 Task: Look for space in Rishon LeẔiyyon, Israel from 8th June, 2023 to 19th June, 2023 for 1 adult in price range Rs.5000 to Rs.12000. Place can be shared room with 1  bedroom having 1 bed and 1 bathroom. Property type can be house, flat, guest house, hotel. Amenities needed are: washing machine. Booking option can be shelf check-in. Required host language is English.
Action: Mouse moved to (412, 60)
Screenshot: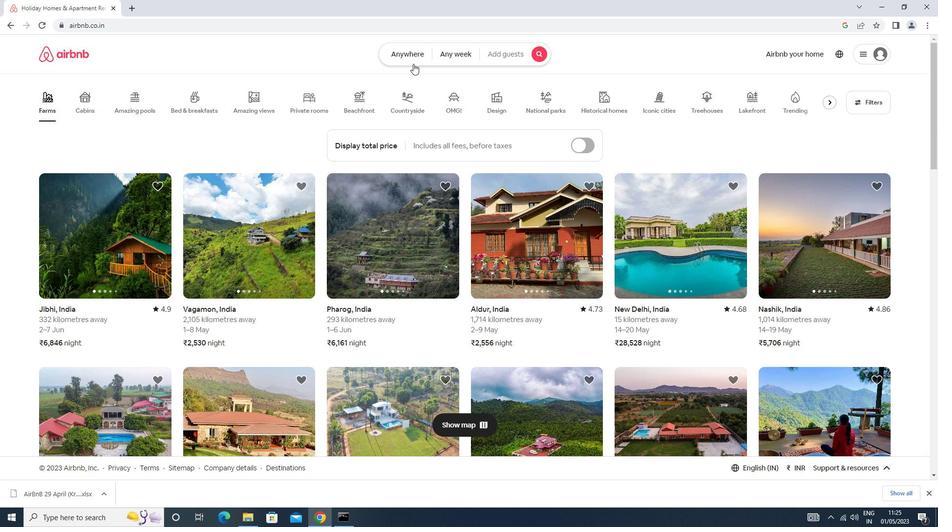 
Action: Mouse pressed left at (412, 60)
Screenshot: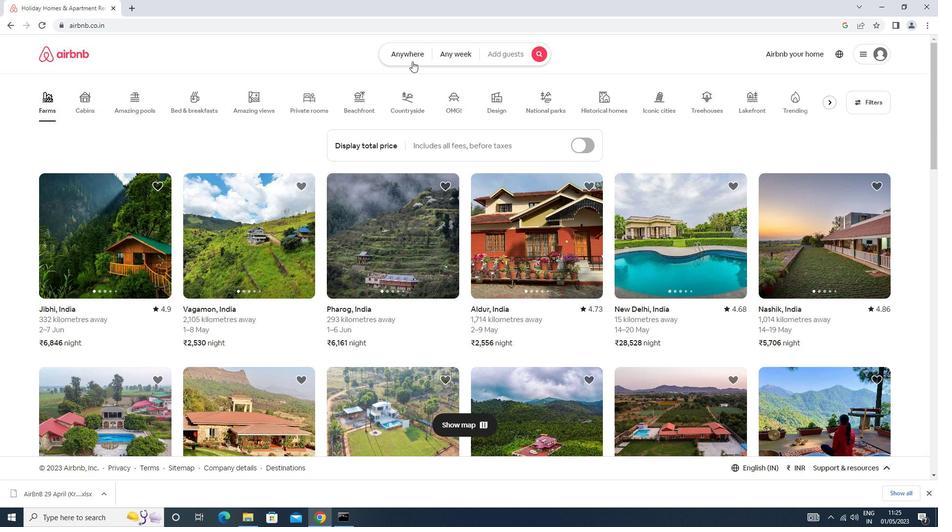 
Action: Mouse moved to (363, 92)
Screenshot: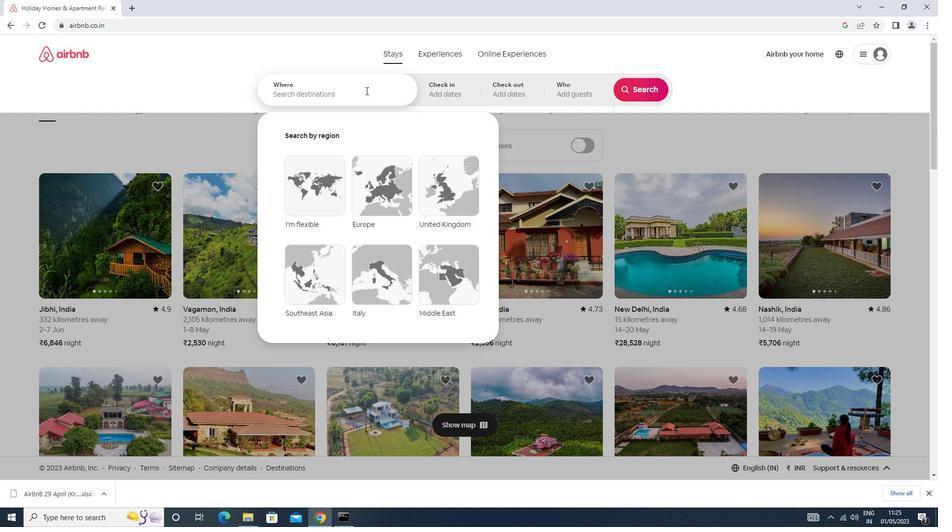 
Action: Mouse pressed left at (363, 92)
Screenshot: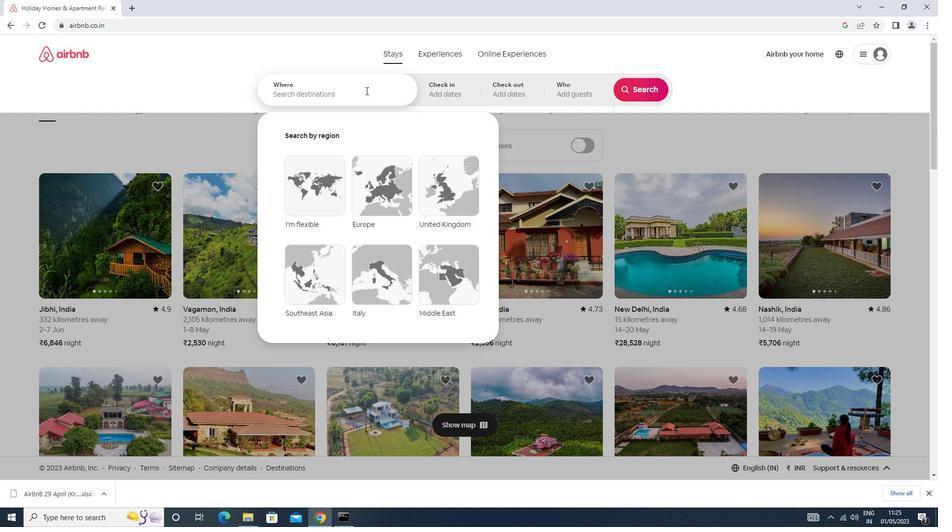 
Action: Key pressed r<Key.caps_lock>ishon<Key.space>isreal<Key.down><Key.enter>
Screenshot: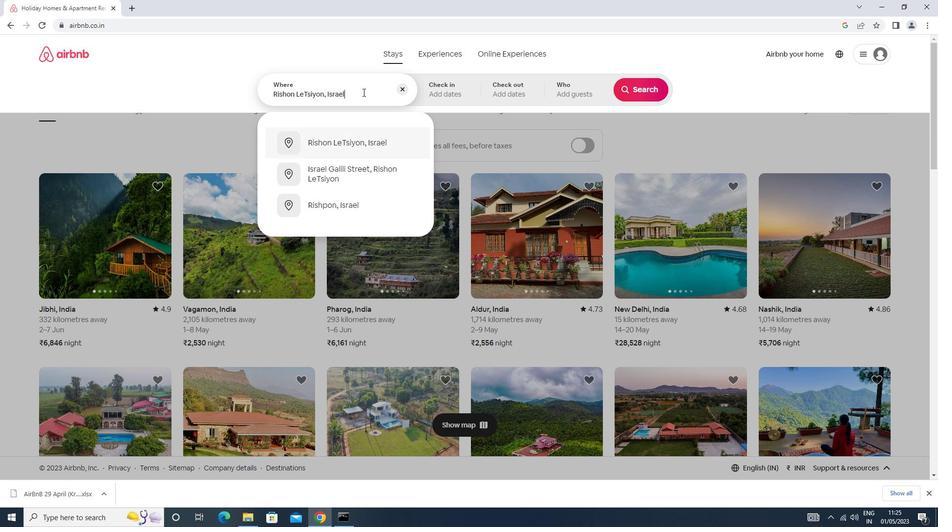 
Action: Mouse moved to (579, 234)
Screenshot: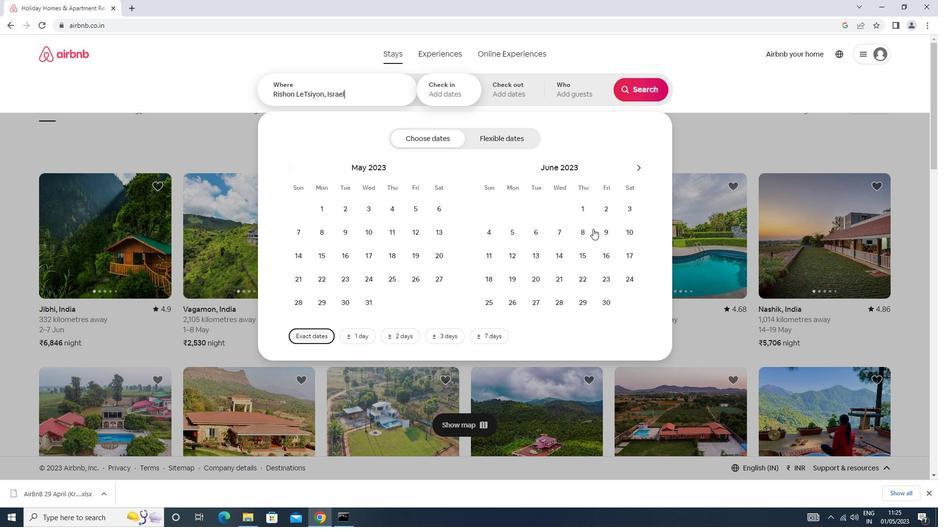 
Action: Mouse pressed left at (579, 234)
Screenshot: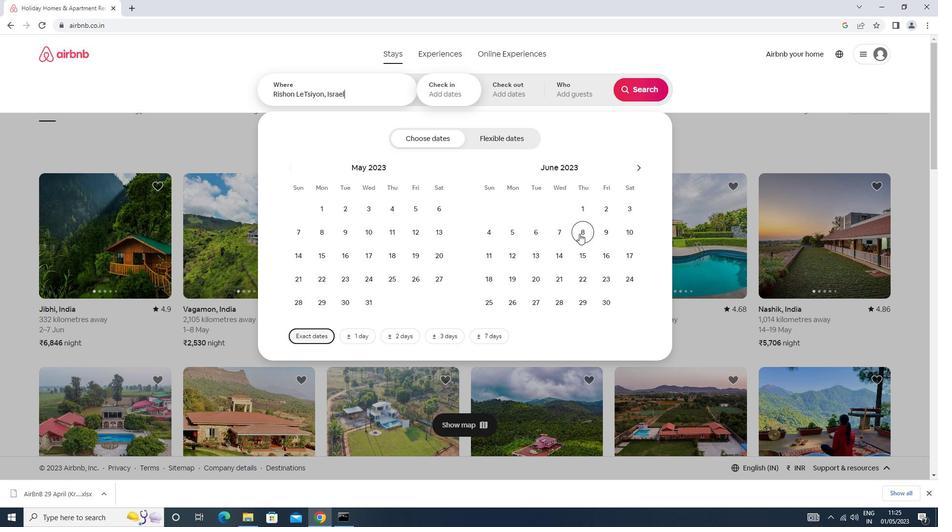
Action: Mouse moved to (515, 275)
Screenshot: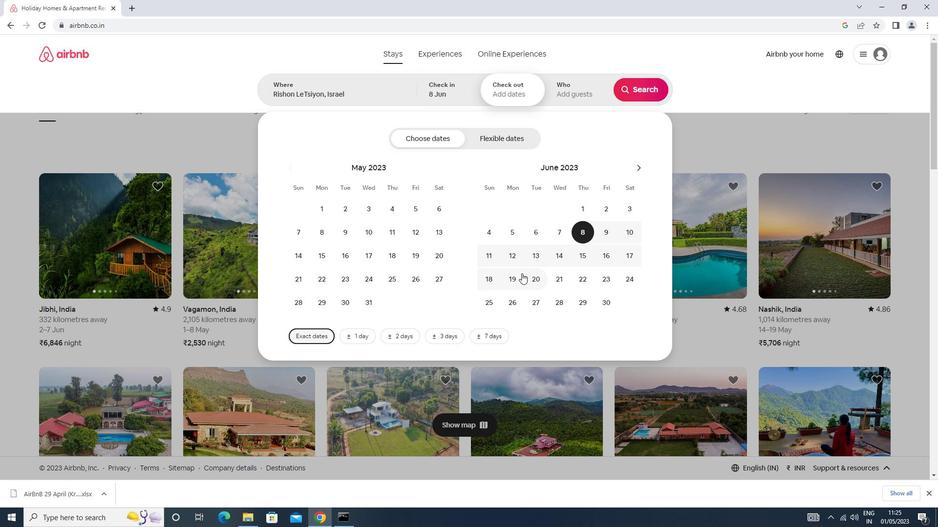 
Action: Mouse pressed left at (515, 275)
Screenshot: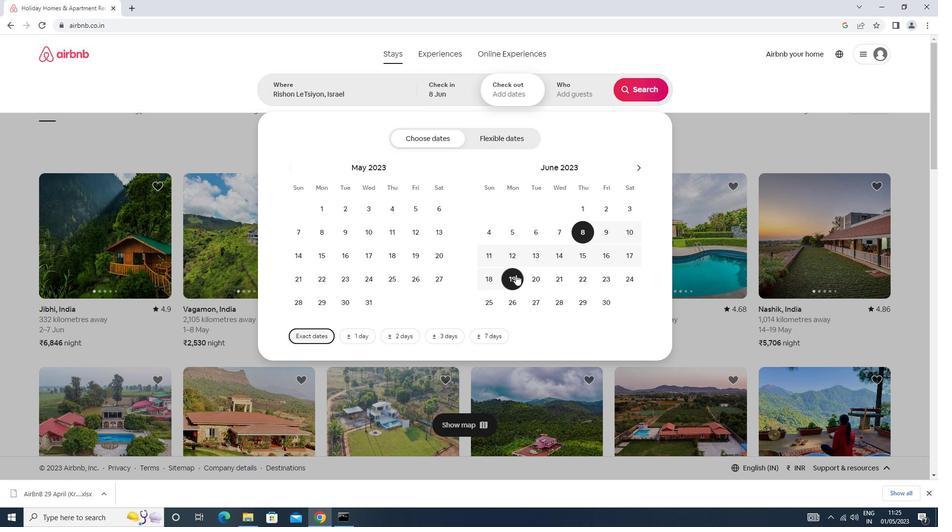 
Action: Mouse moved to (554, 96)
Screenshot: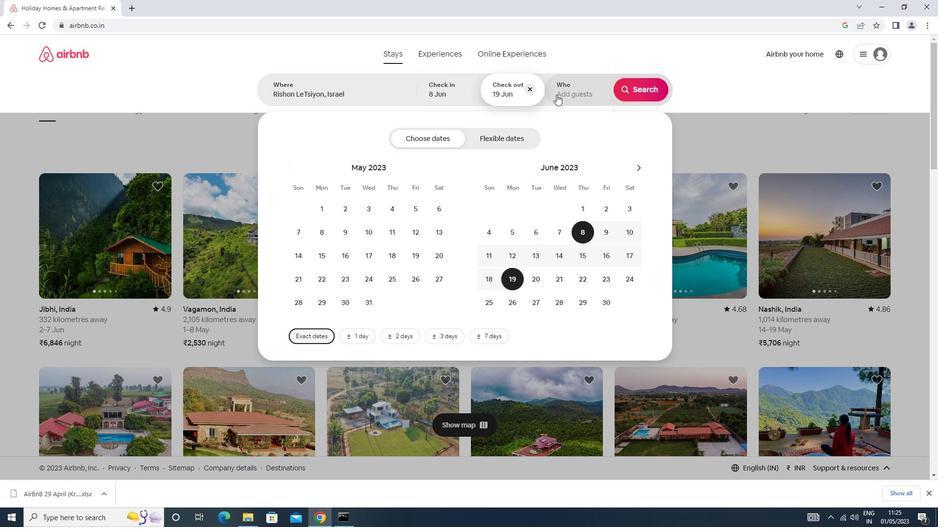 
Action: Mouse pressed left at (554, 96)
Screenshot: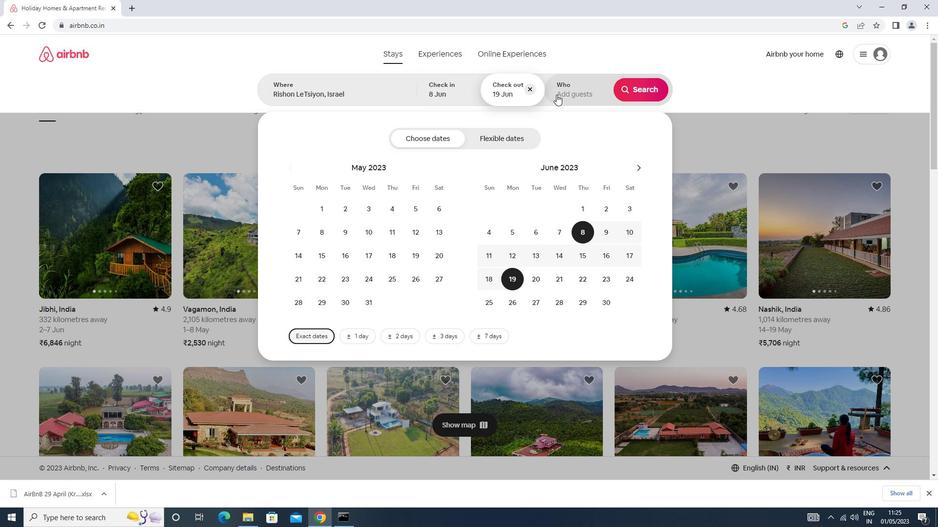 
Action: Mouse moved to (650, 140)
Screenshot: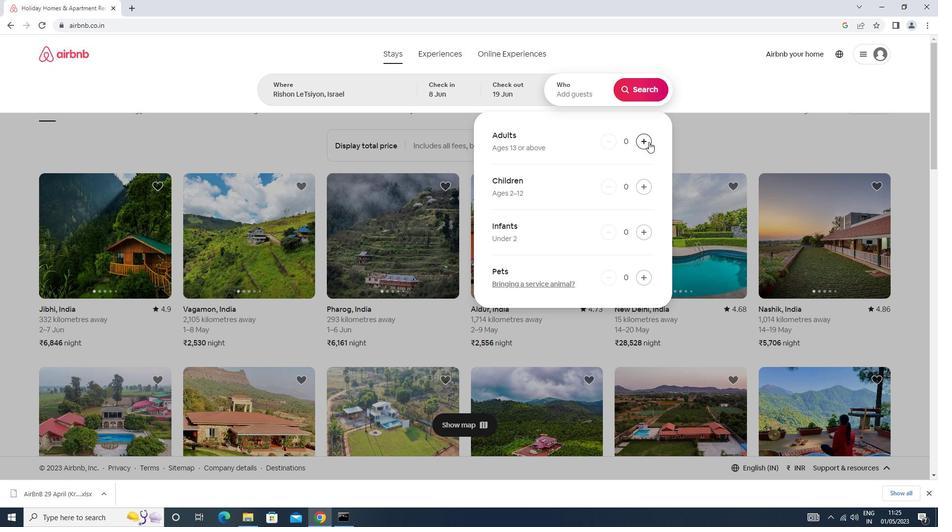 
Action: Mouse pressed left at (650, 140)
Screenshot: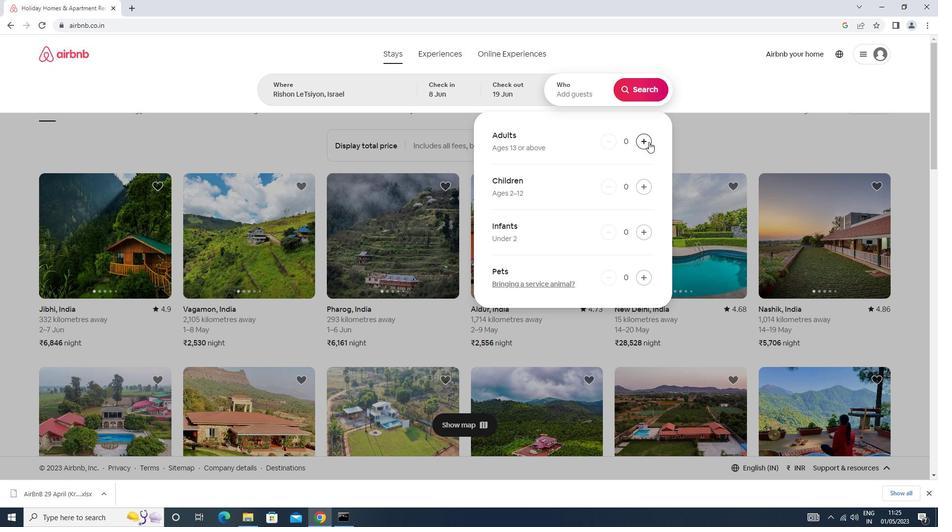 
Action: Mouse moved to (638, 82)
Screenshot: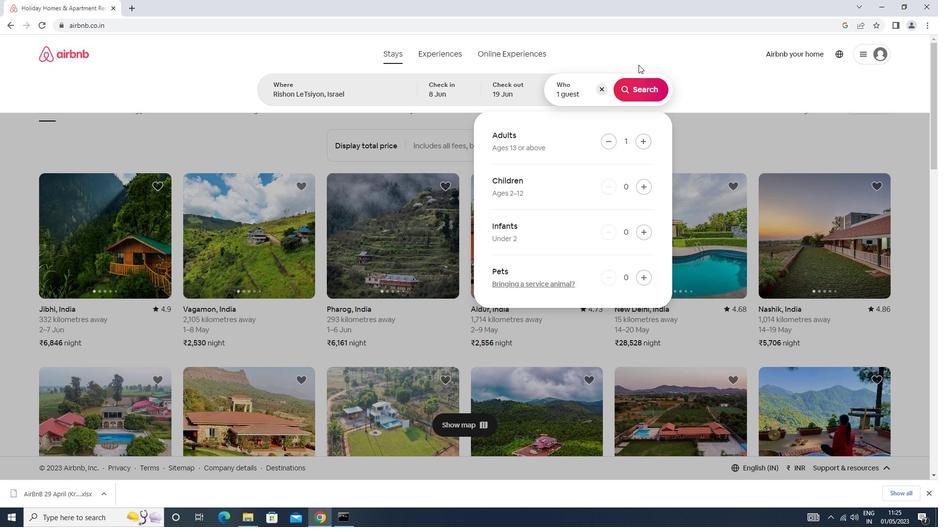 
Action: Mouse pressed left at (638, 82)
Screenshot: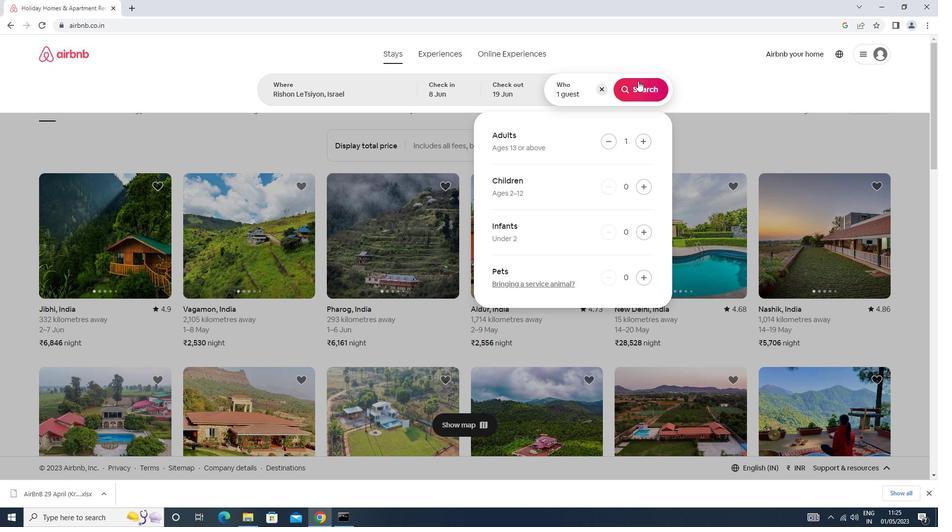 
Action: Mouse moved to (881, 87)
Screenshot: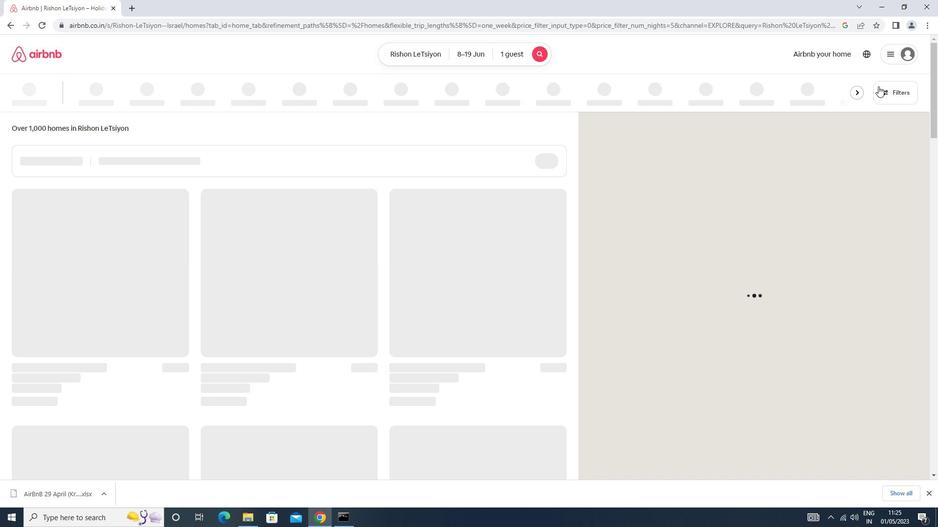 
Action: Mouse pressed left at (881, 87)
Screenshot: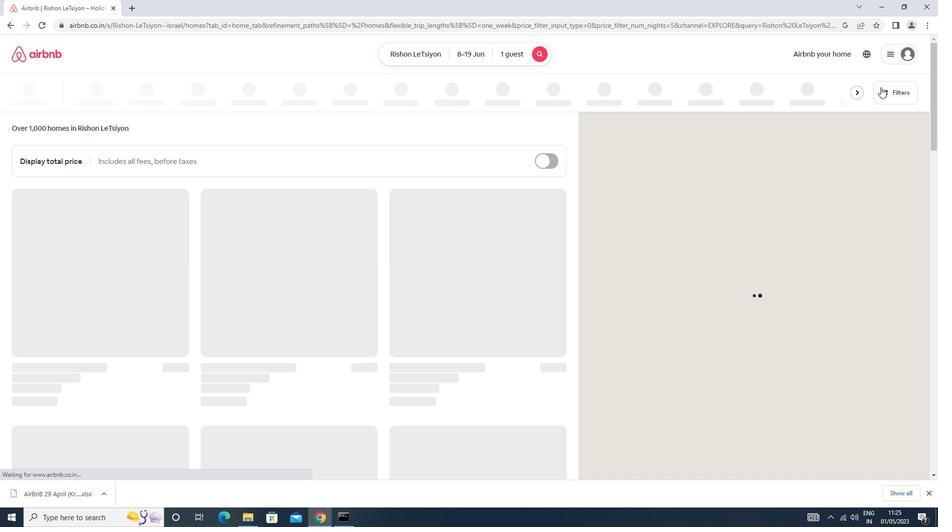
Action: Mouse moved to (414, 212)
Screenshot: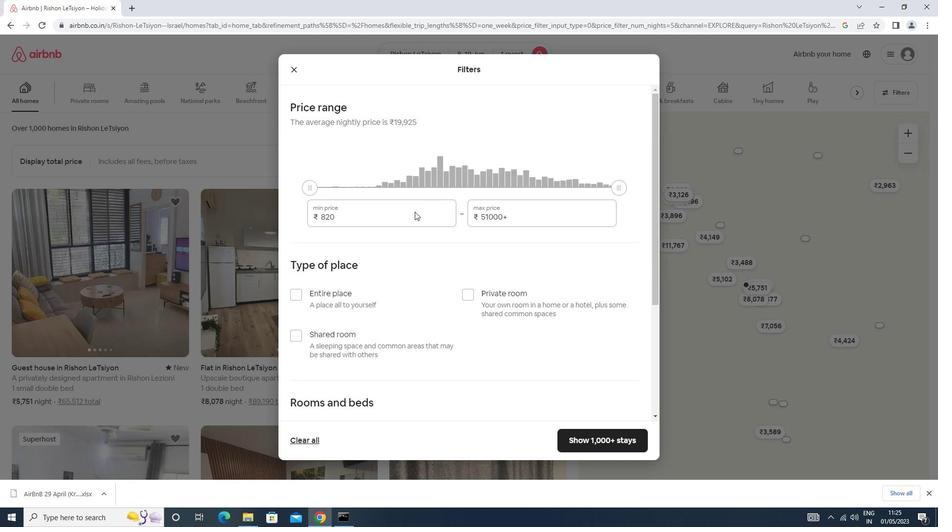 
Action: Mouse pressed left at (414, 212)
Screenshot: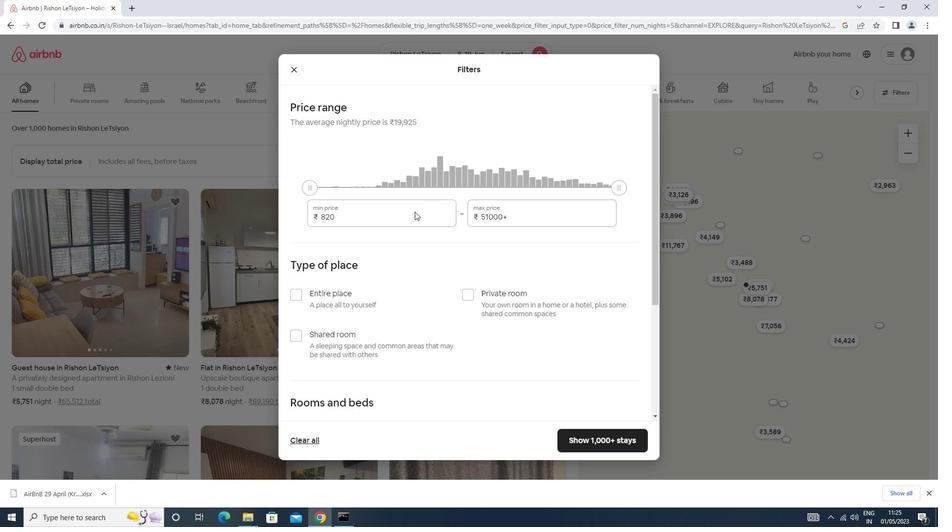
Action: Key pressed <Key.backspace><Key.backspace><Key.backspace><Key.backspace><Key.backspace><Key.backspace><Key.backspace>5000<Key.tab>1200<Key.backspace><Key.backspace><Key.backspace><Key.backspace><Key.backspace><Key.backspace>12000
Screenshot: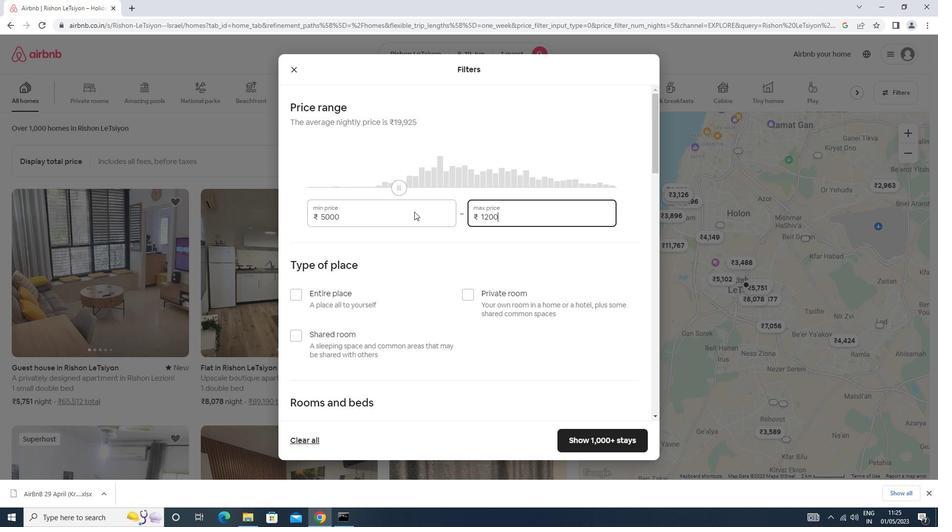 
Action: Mouse scrolled (414, 211) with delta (0, 0)
Screenshot: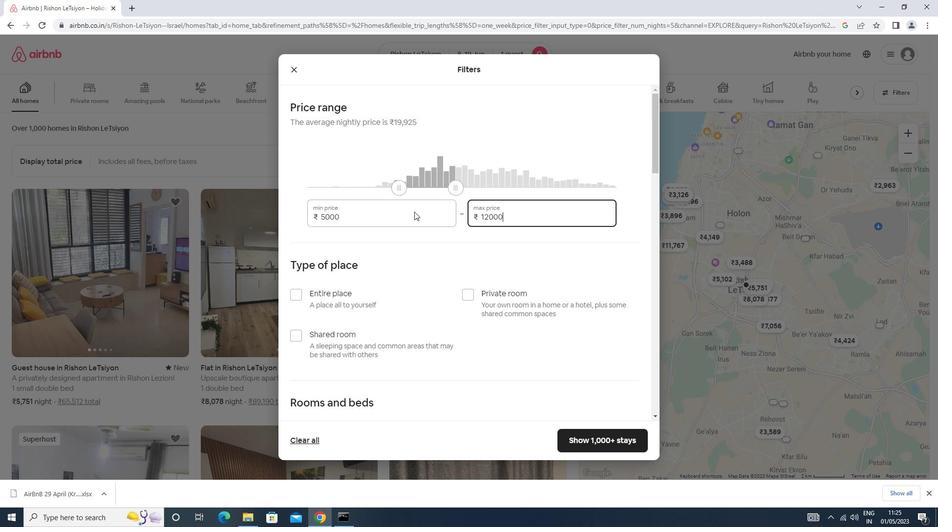 
Action: Mouse scrolled (414, 211) with delta (0, 0)
Screenshot: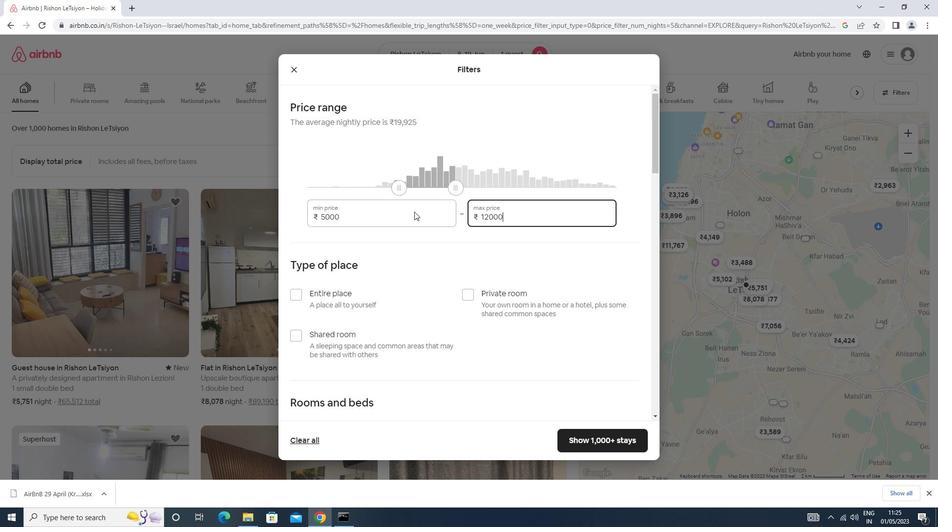
Action: Mouse moved to (345, 240)
Screenshot: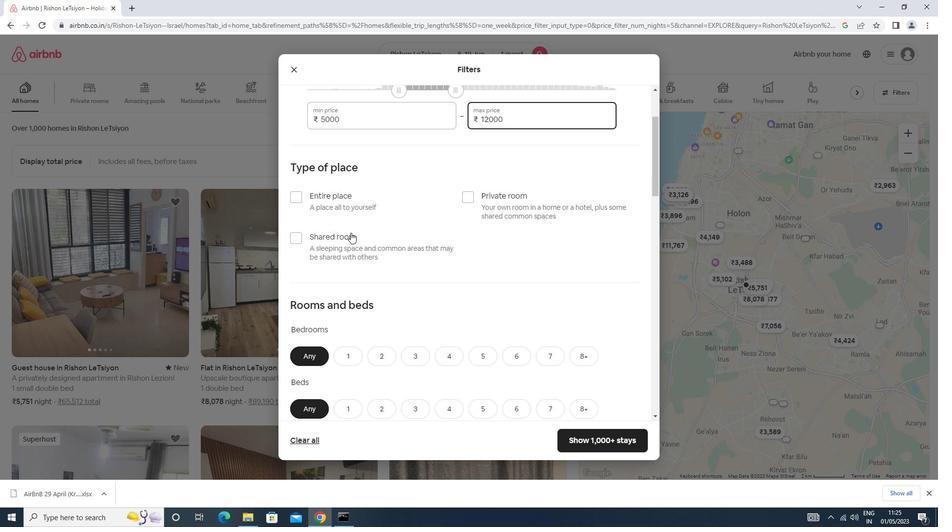 
Action: Mouse pressed left at (345, 240)
Screenshot: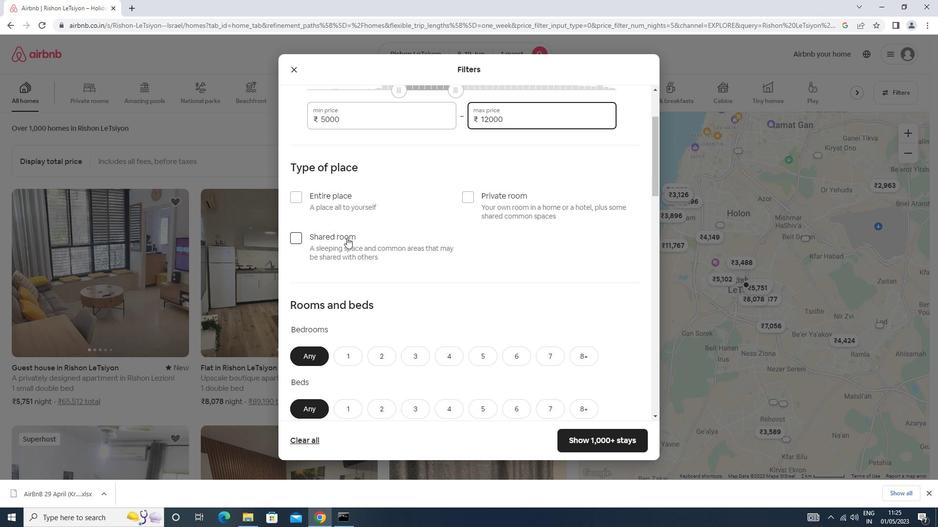 
Action: Mouse moved to (345, 239)
Screenshot: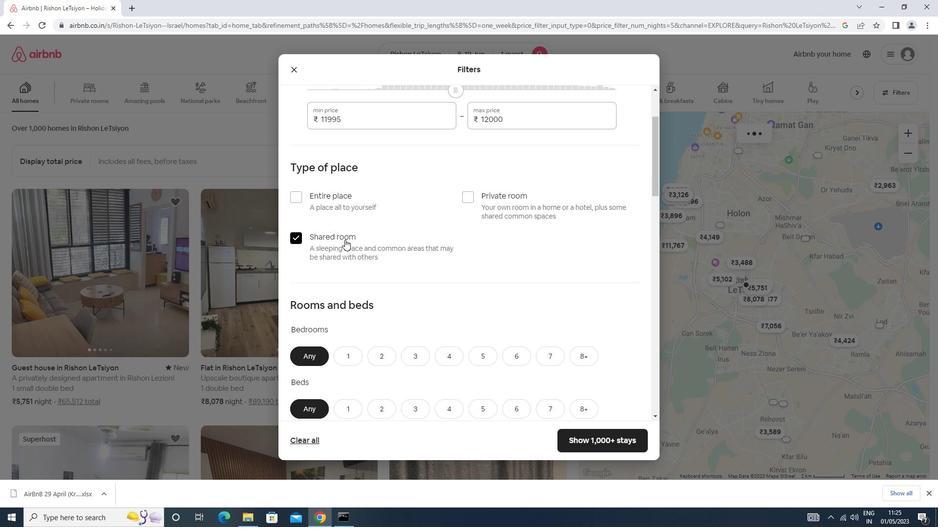 
Action: Mouse scrolled (345, 238) with delta (0, 0)
Screenshot: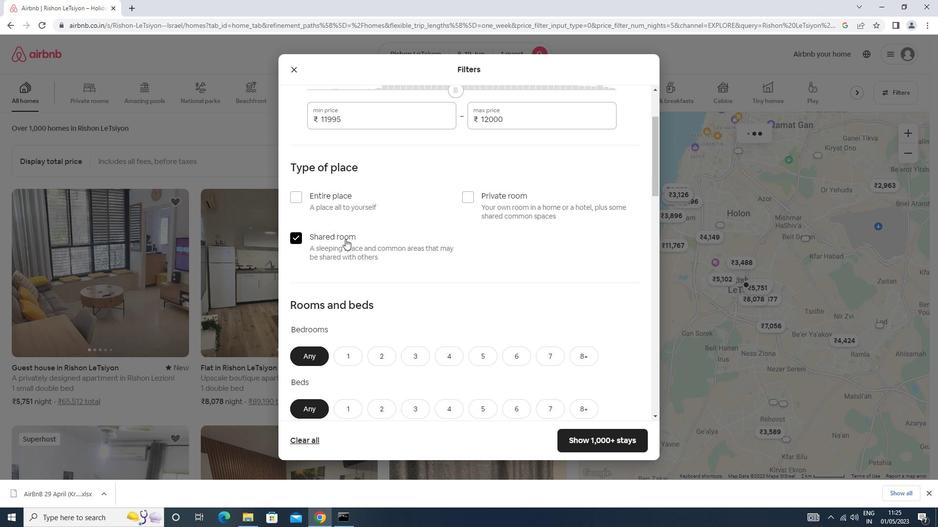 
Action: Mouse scrolled (345, 238) with delta (0, 0)
Screenshot: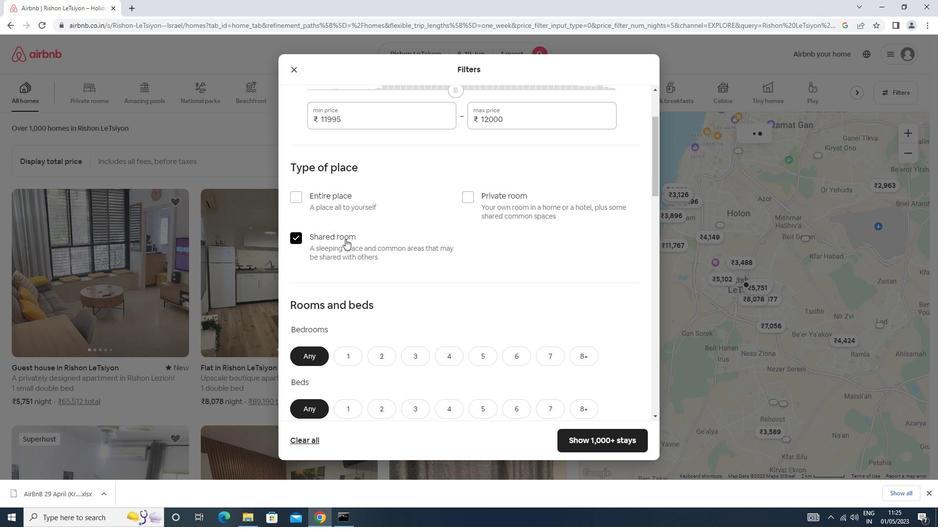 
Action: Mouse scrolled (345, 238) with delta (0, 0)
Screenshot: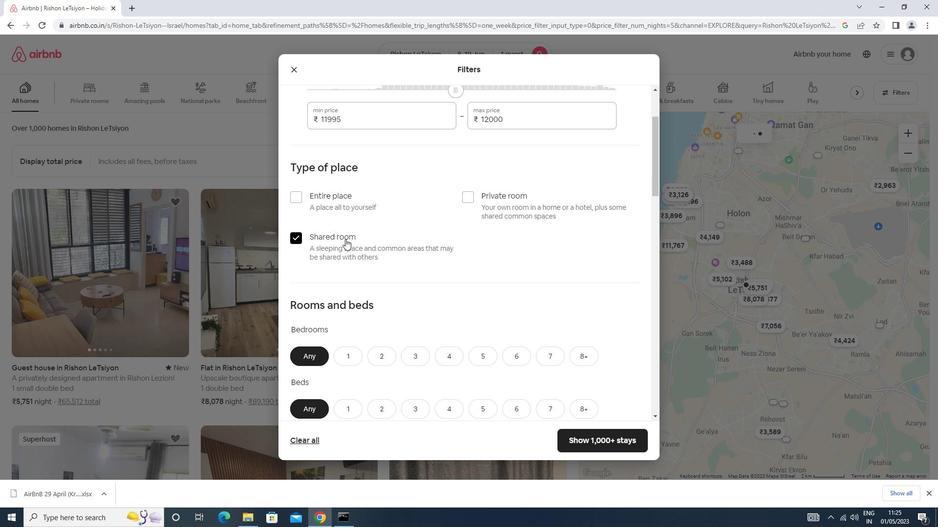 
Action: Mouse moved to (351, 210)
Screenshot: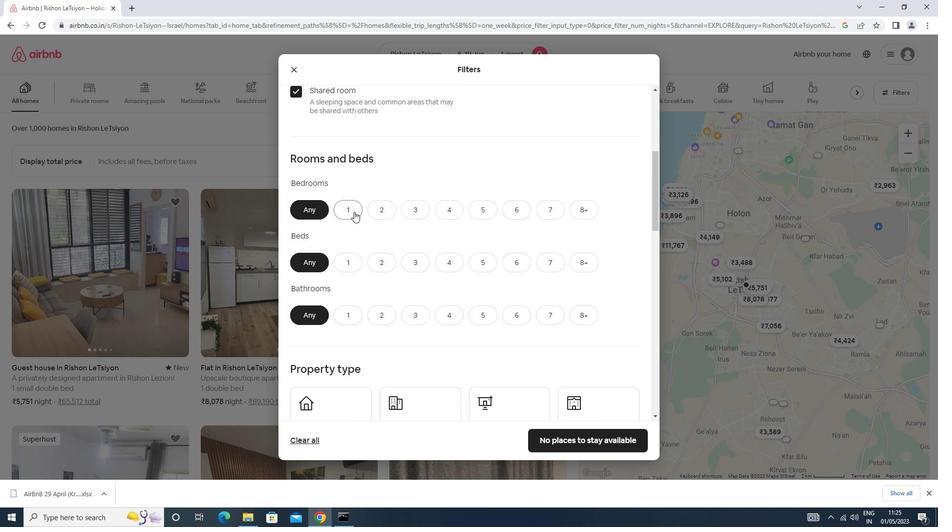 
Action: Mouse pressed left at (351, 210)
Screenshot: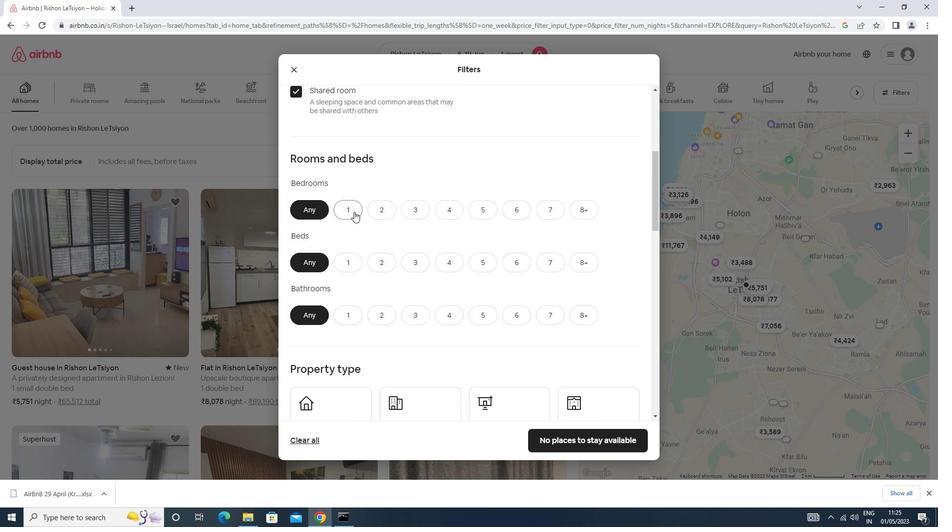 
Action: Mouse moved to (354, 260)
Screenshot: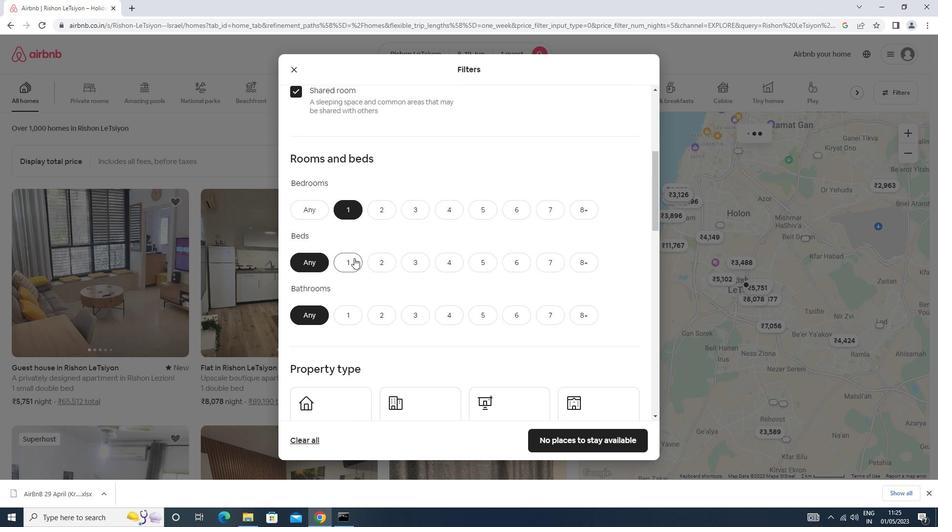 
Action: Mouse pressed left at (354, 260)
Screenshot: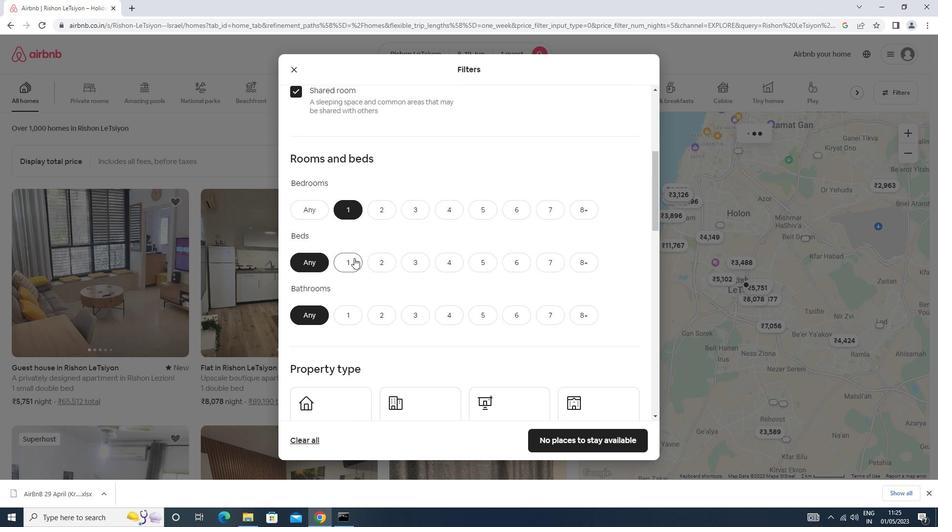 
Action: Mouse scrolled (354, 260) with delta (0, 0)
Screenshot: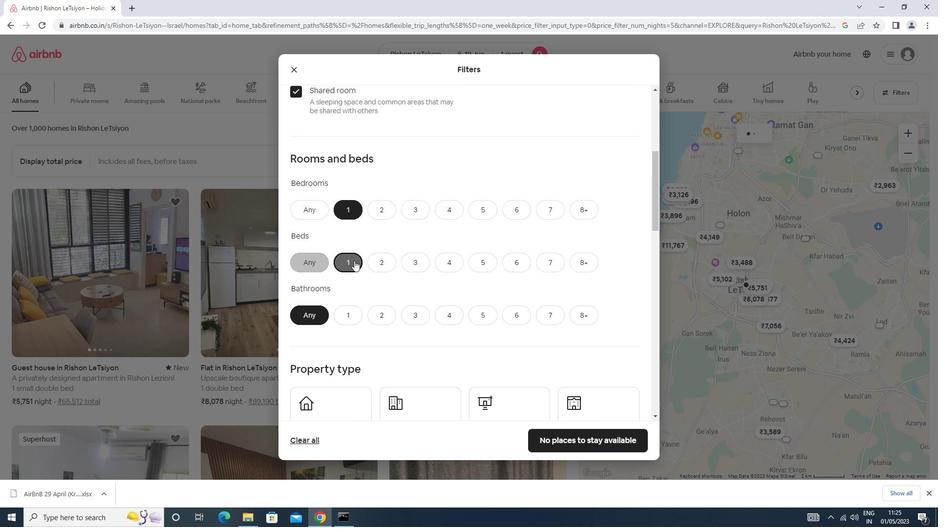 
Action: Mouse moved to (349, 267)
Screenshot: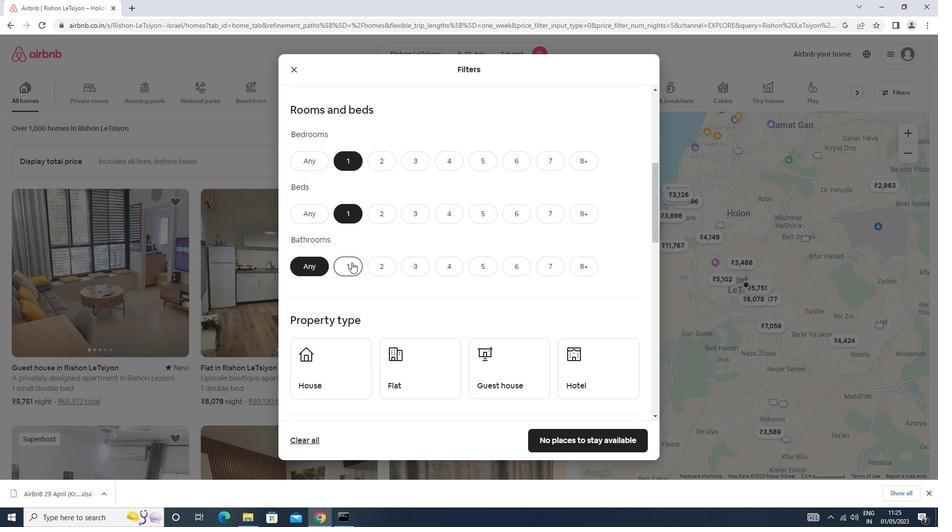 
Action: Mouse pressed left at (349, 267)
Screenshot: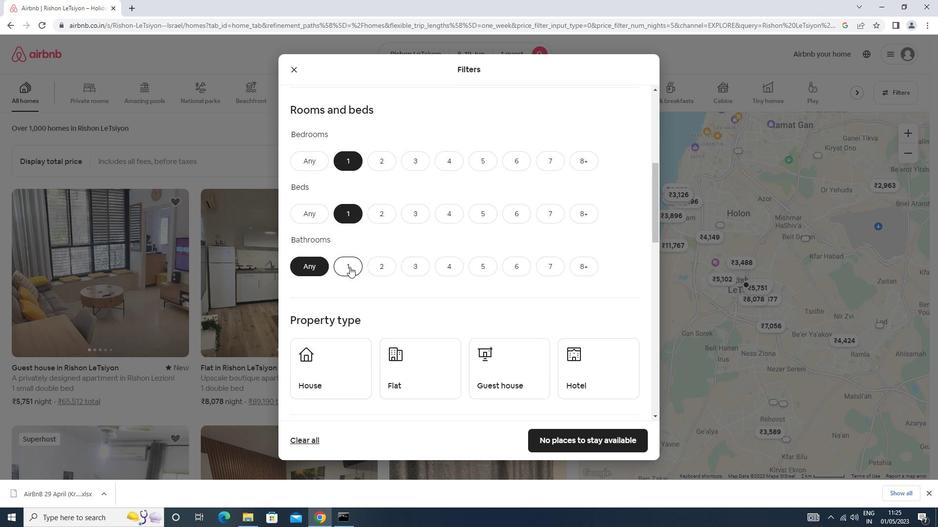 
Action: Mouse moved to (350, 262)
Screenshot: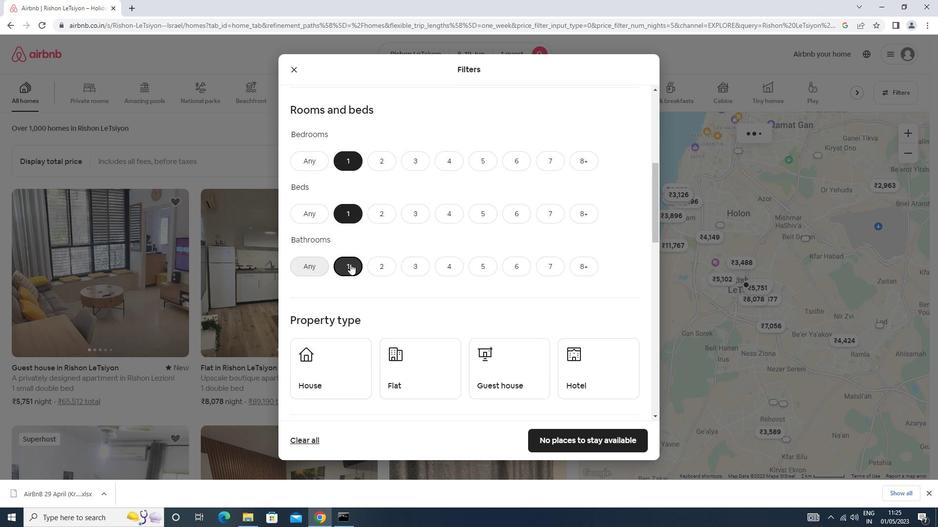 
Action: Mouse scrolled (350, 261) with delta (0, 0)
Screenshot: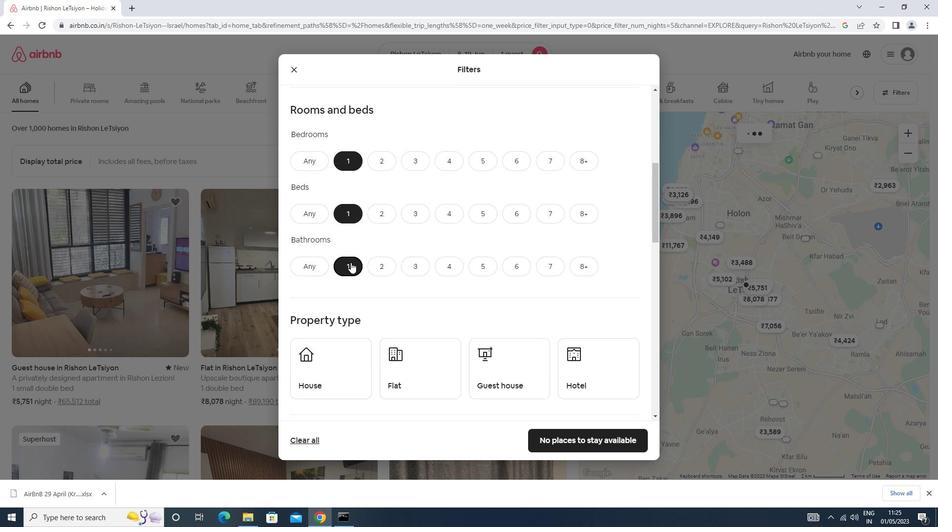 
Action: Mouse scrolled (350, 261) with delta (0, 0)
Screenshot: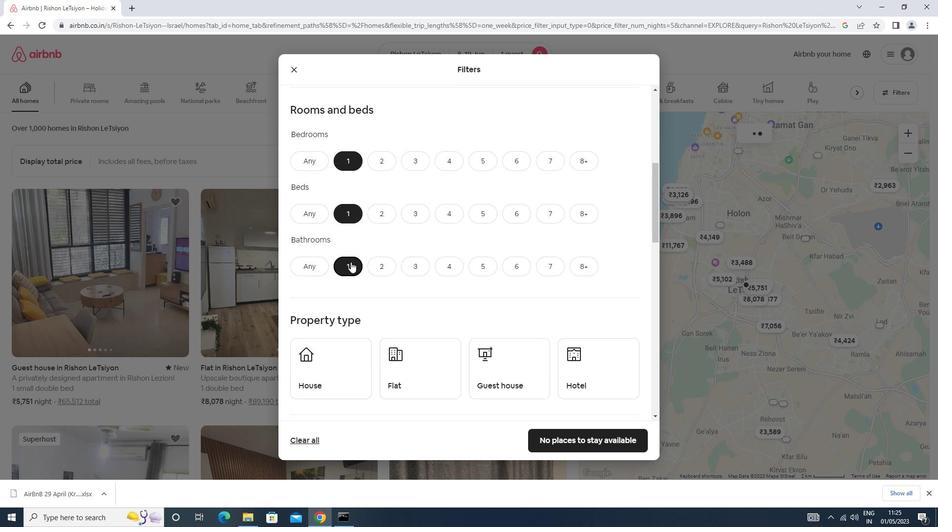 
Action: Mouse scrolled (350, 261) with delta (0, 0)
Screenshot: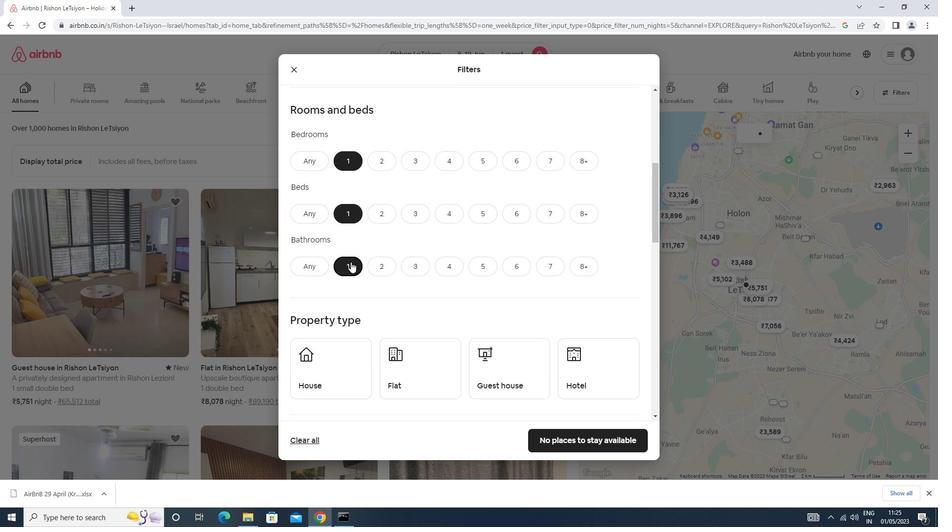 
Action: Mouse scrolled (350, 261) with delta (0, 0)
Screenshot: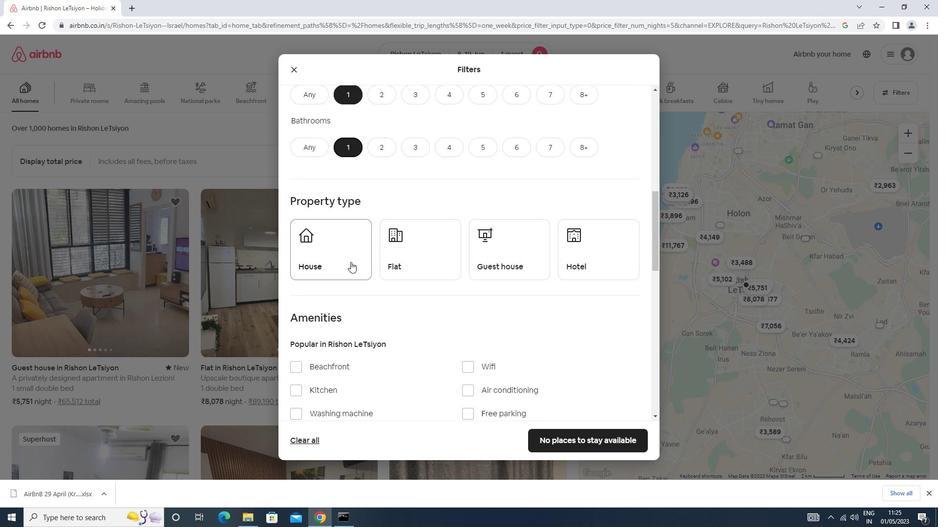 
Action: Mouse moved to (340, 190)
Screenshot: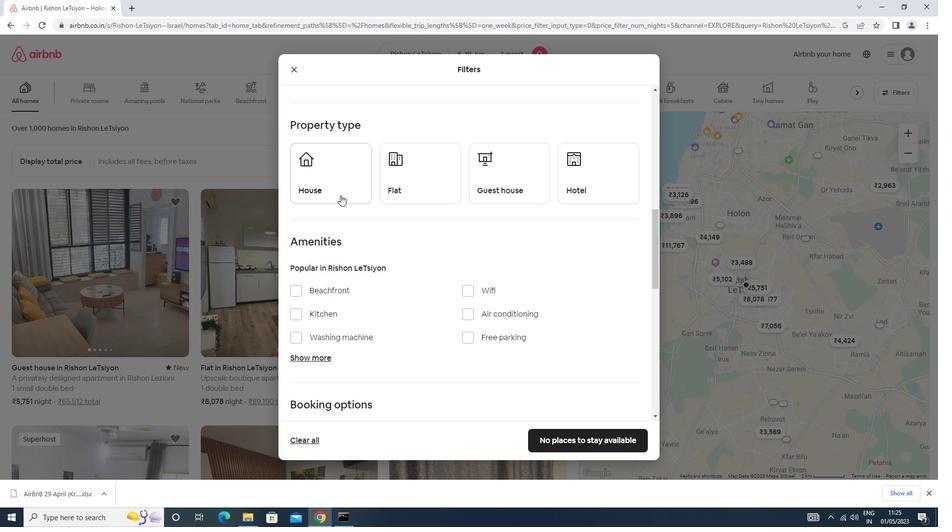 
Action: Mouse pressed left at (340, 190)
Screenshot: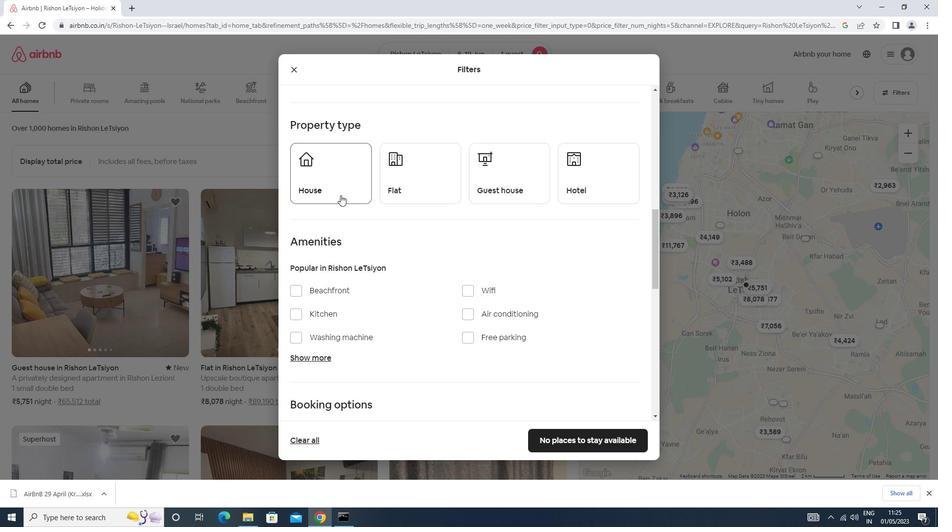 
Action: Mouse moved to (391, 185)
Screenshot: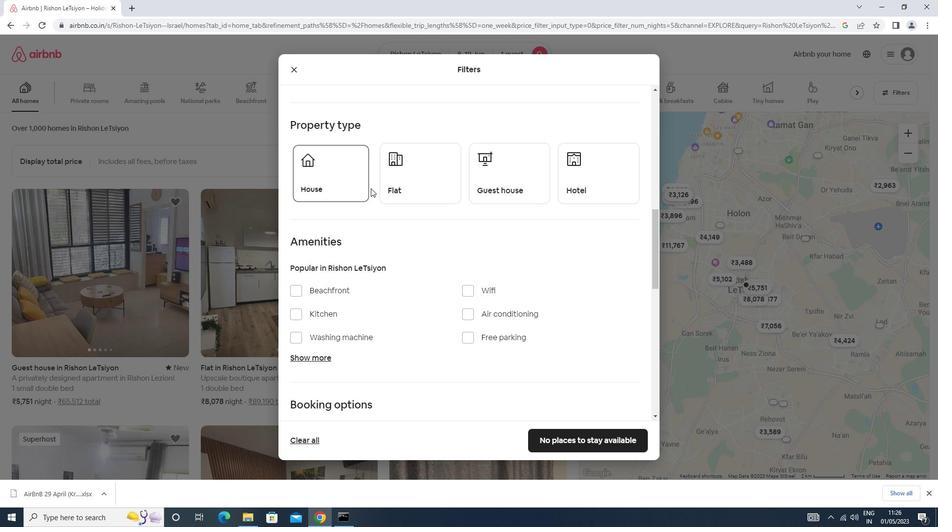 
Action: Mouse pressed left at (391, 185)
Screenshot: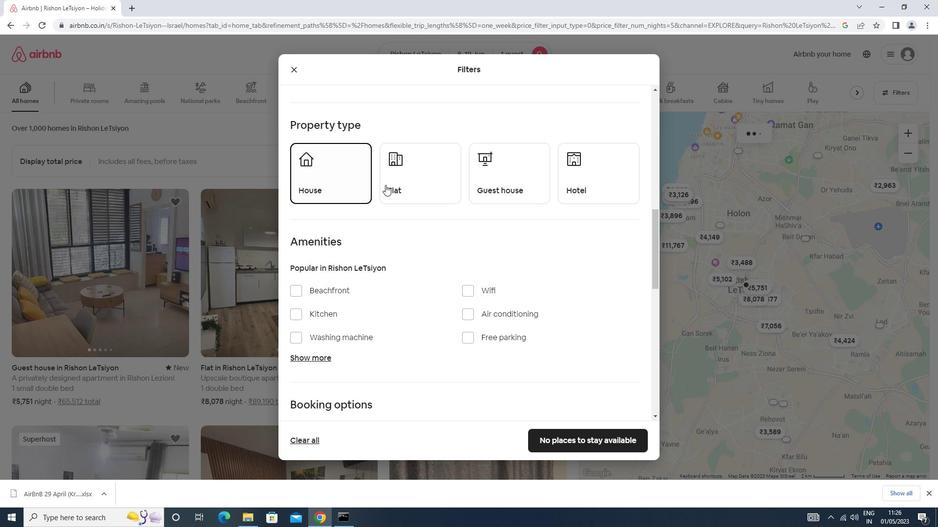 
Action: Mouse moved to (495, 178)
Screenshot: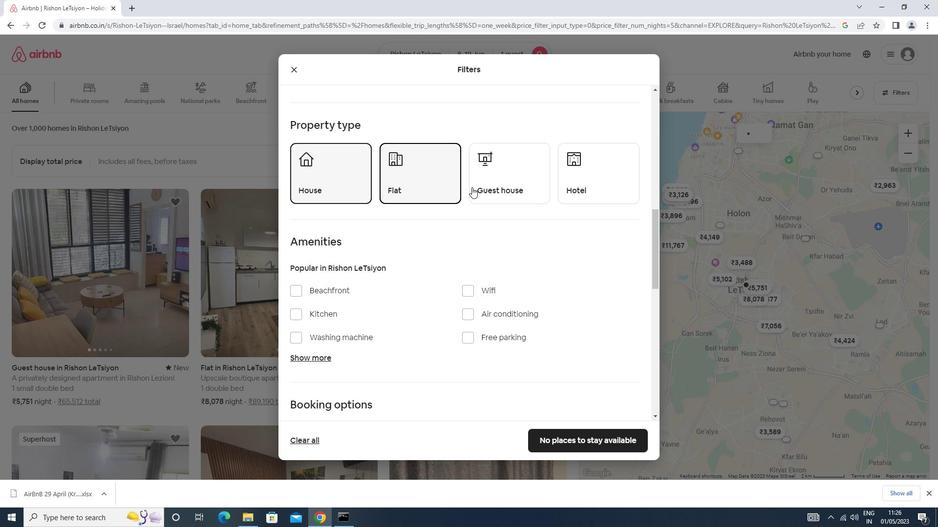 
Action: Mouse pressed left at (495, 178)
Screenshot: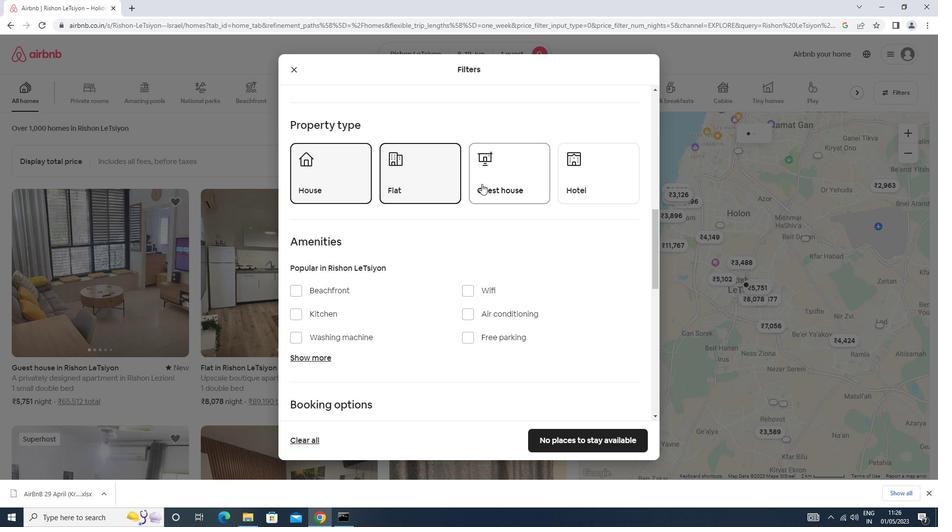 
Action: Mouse moved to (586, 161)
Screenshot: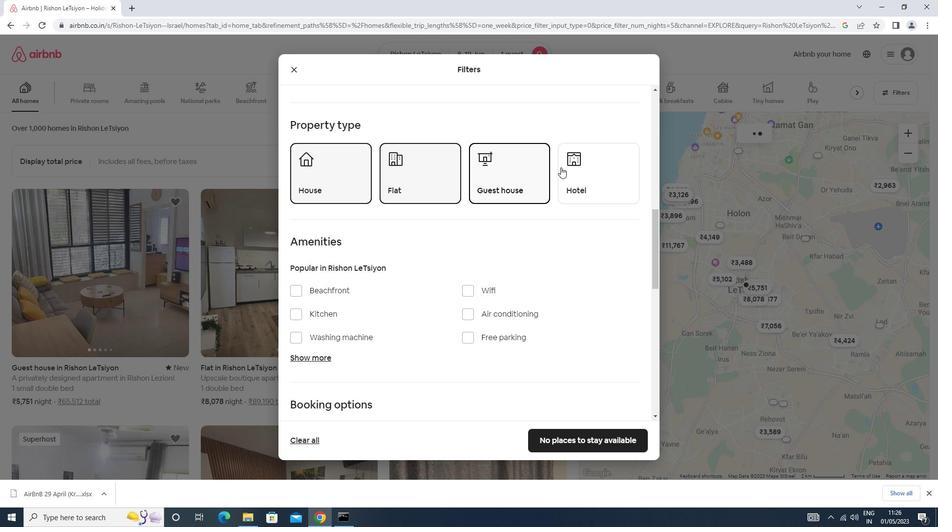 
Action: Mouse pressed left at (586, 161)
Screenshot: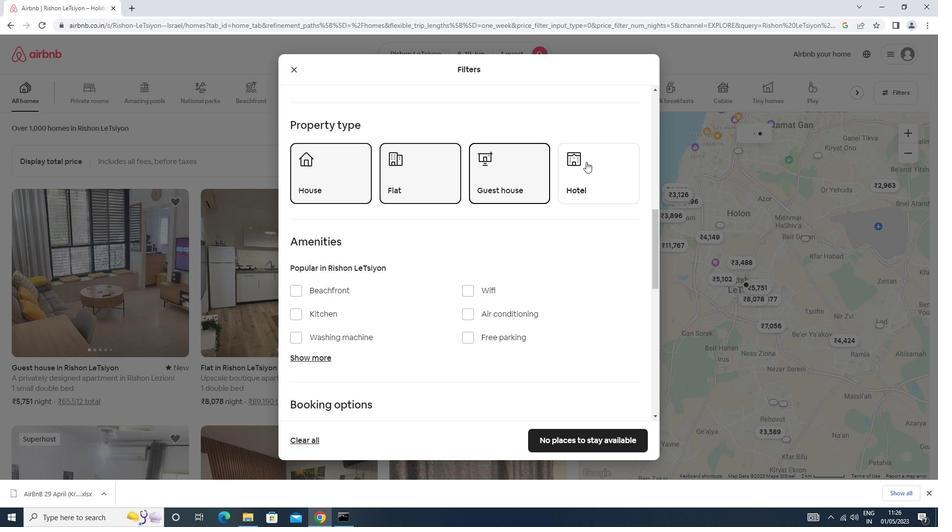 
Action: Mouse moved to (583, 163)
Screenshot: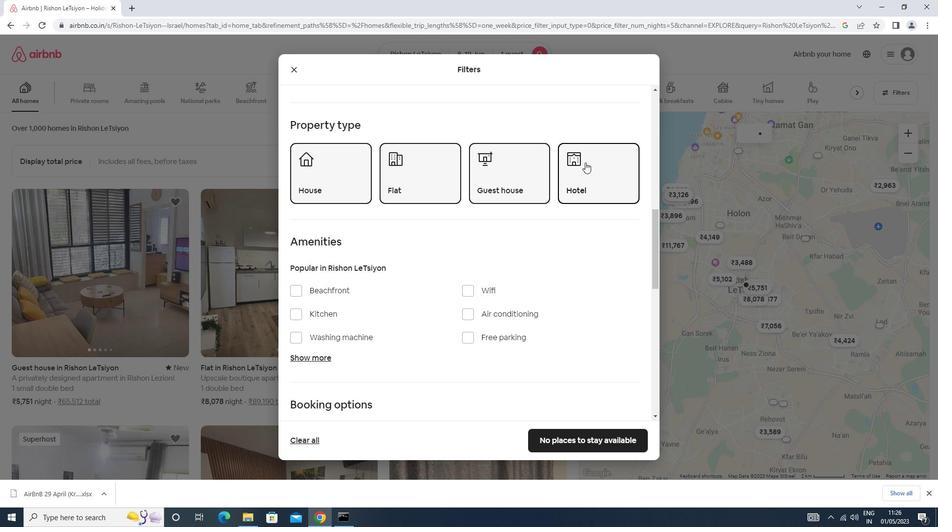 
Action: Mouse scrolled (583, 163) with delta (0, 0)
Screenshot: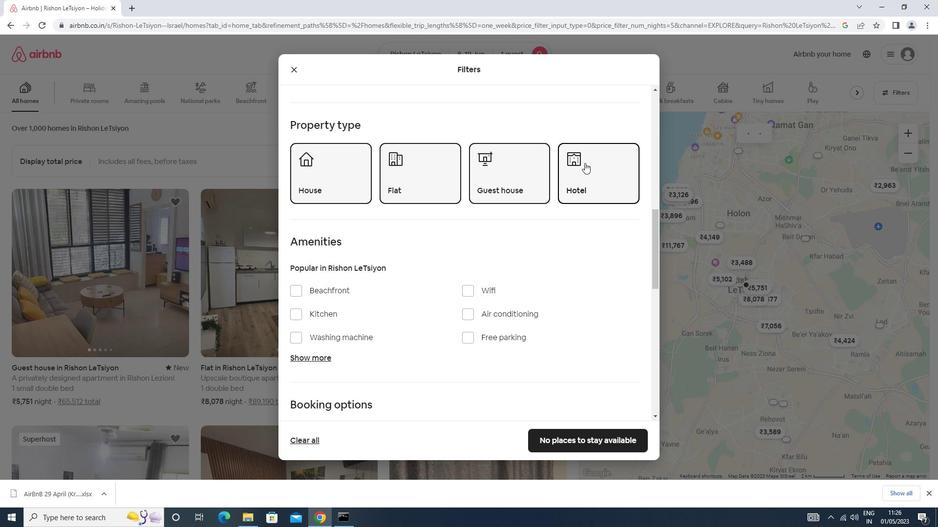 
Action: Mouse moved to (582, 165)
Screenshot: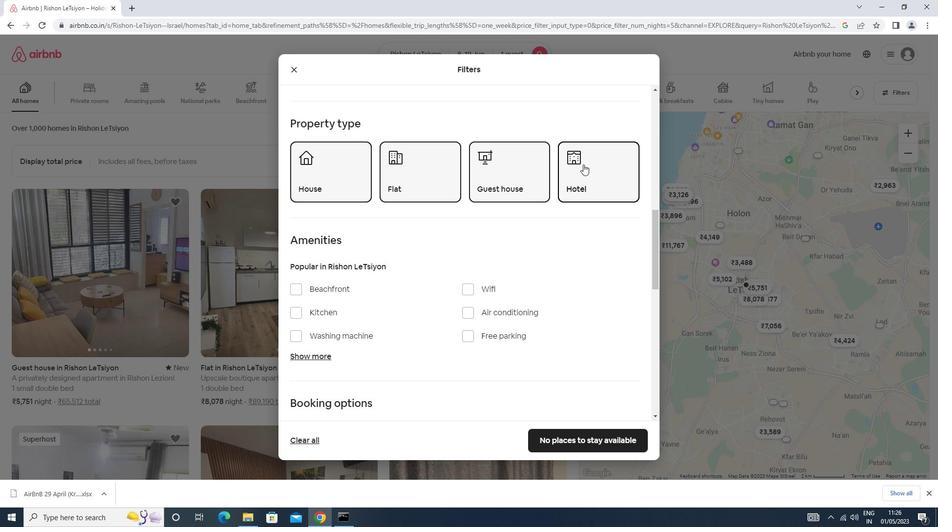 
Action: Mouse scrolled (582, 164) with delta (0, 0)
Screenshot: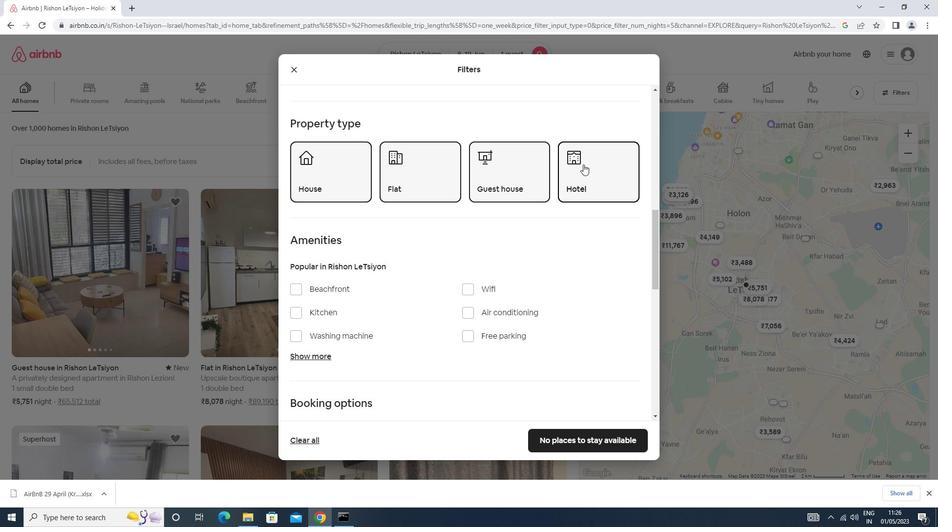 
Action: Mouse scrolled (582, 164) with delta (0, 0)
Screenshot: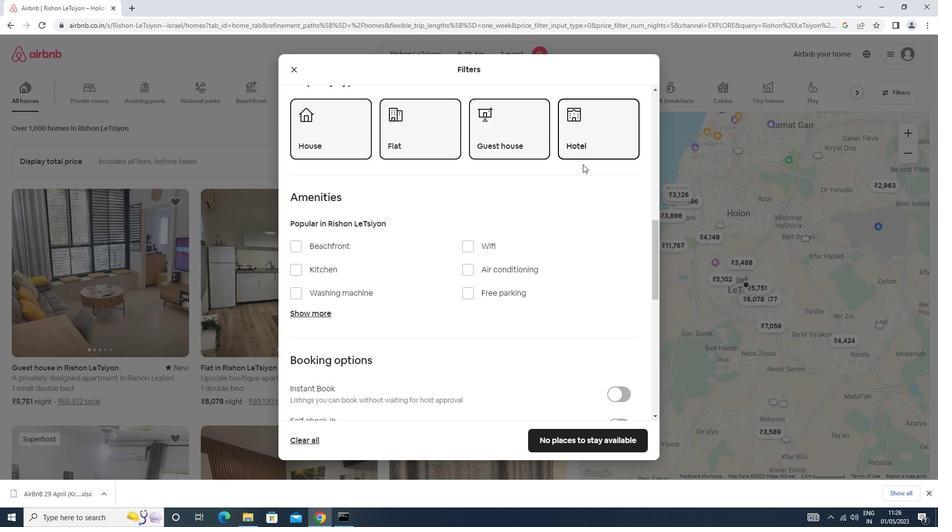 
Action: Mouse moved to (339, 188)
Screenshot: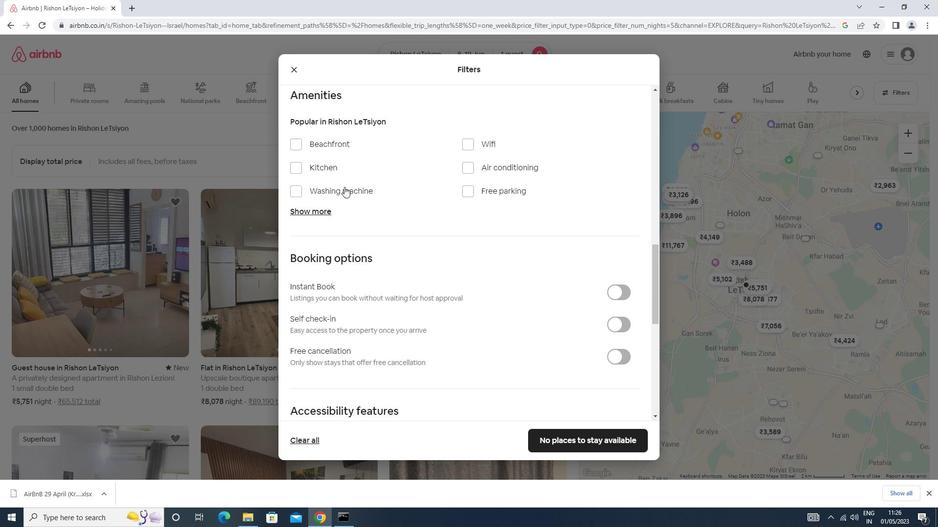 
Action: Mouse pressed left at (339, 188)
Screenshot: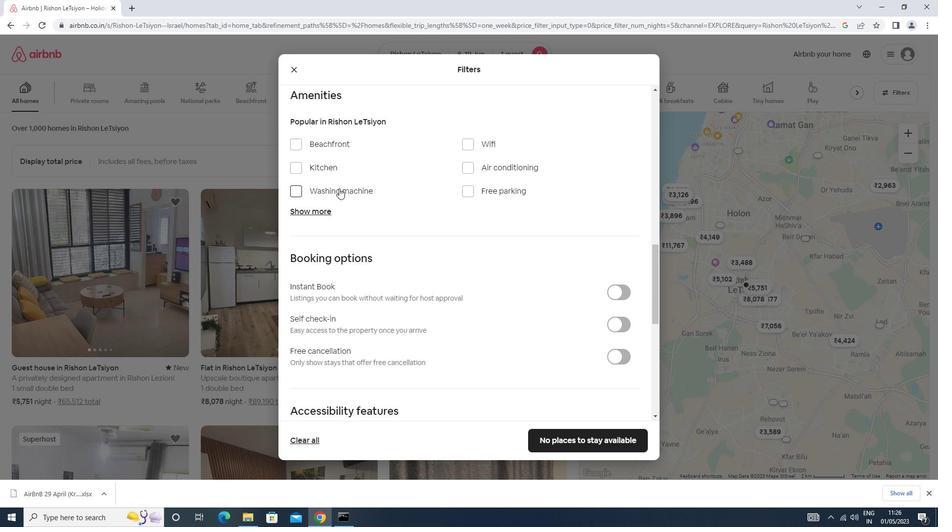 
Action: Mouse moved to (623, 326)
Screenshot: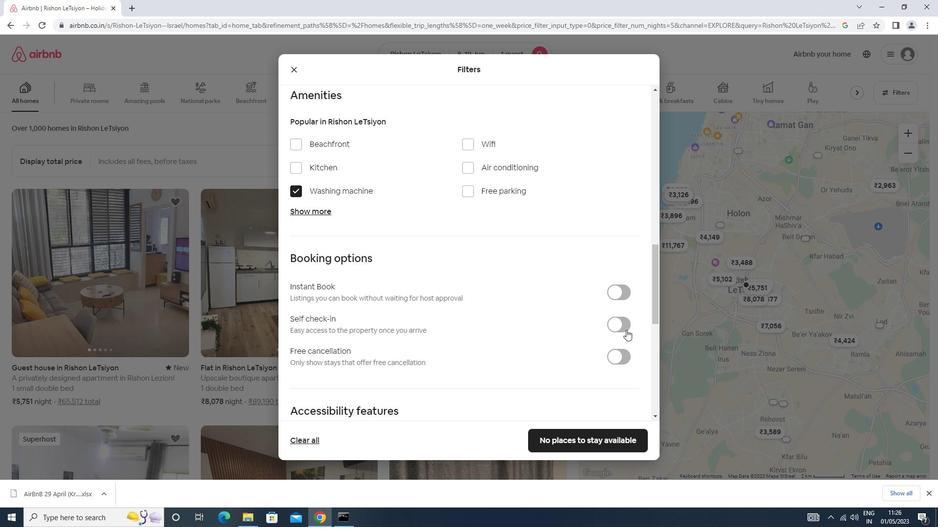 
Action: Mouse pressed left at (623, 326)
Screenshot: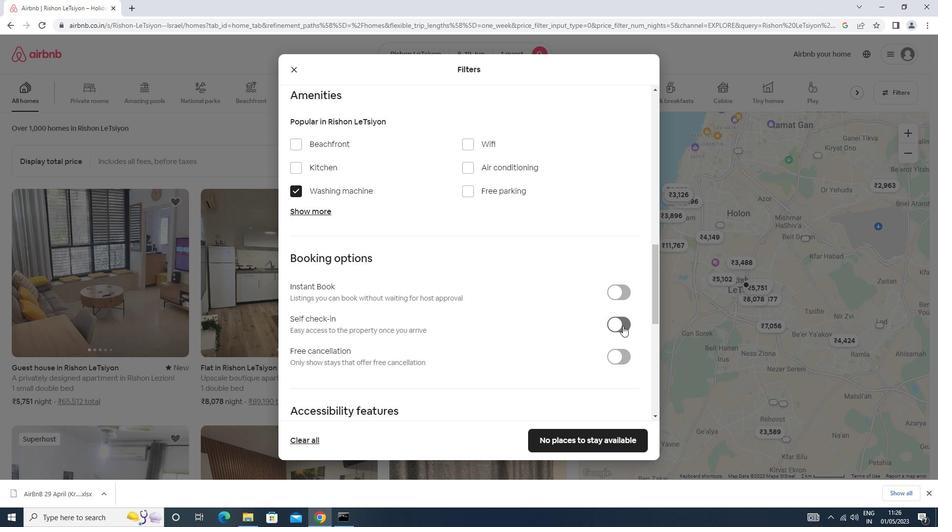 
Action: Mouse moved to (621, 326)
Screenshot: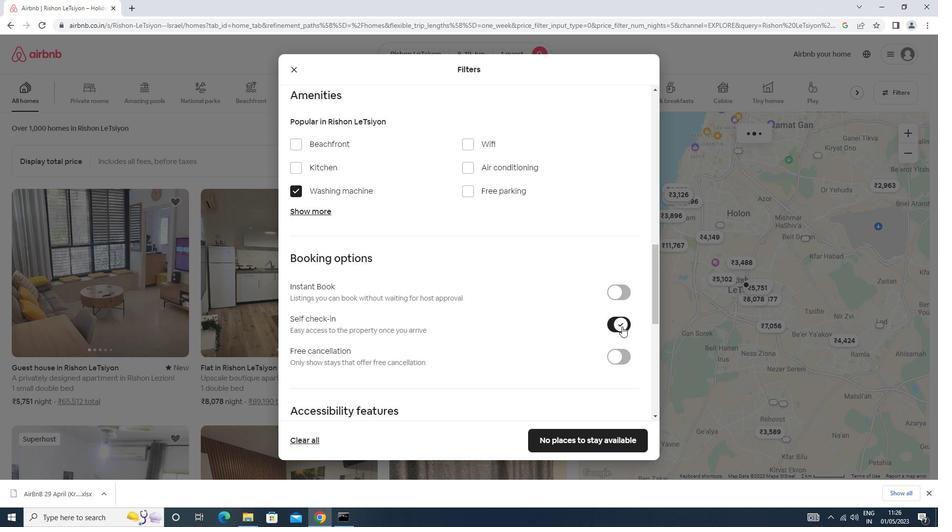 
Action: Mouse scrolled (621, 326) with delta (0, 0)
Screenshot: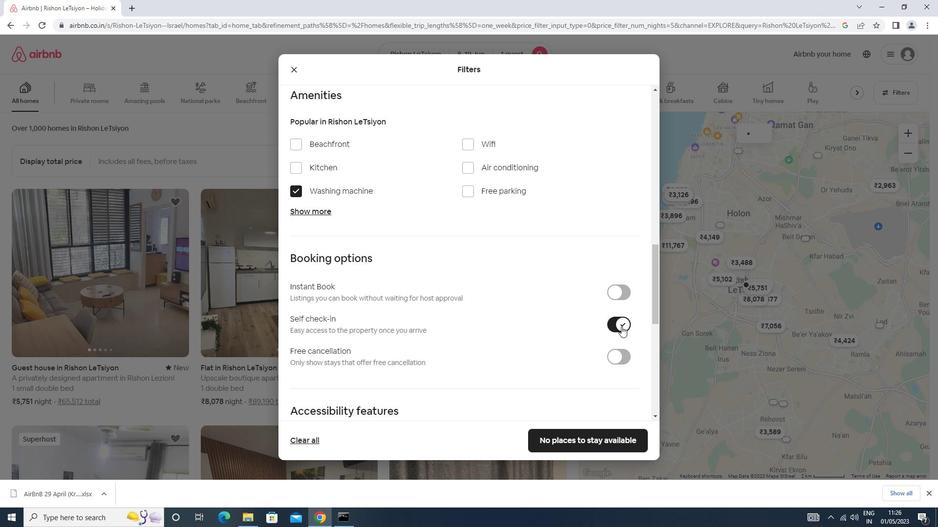 
Action: Mouse moved to (621, 327)
Screenshot: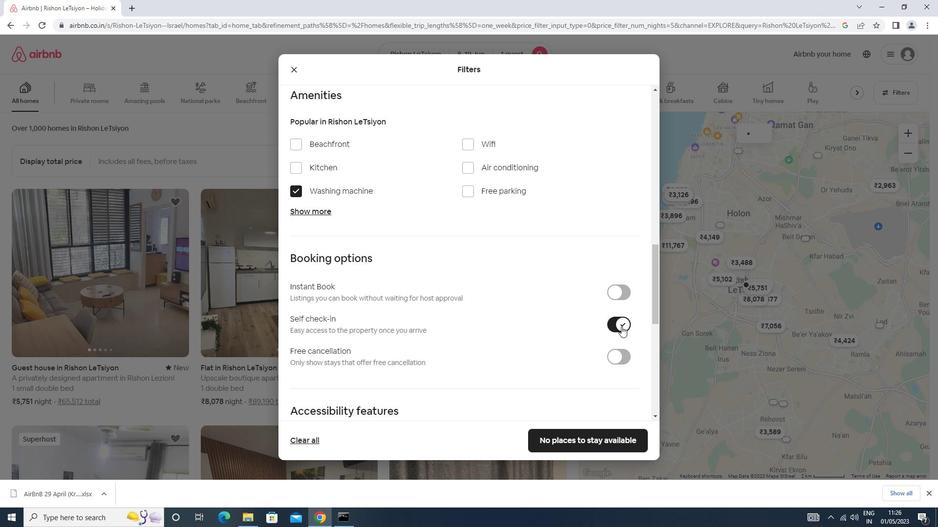 
Action: Mouse scrolled (621, 326) with delta (0, 0)
Screenshot: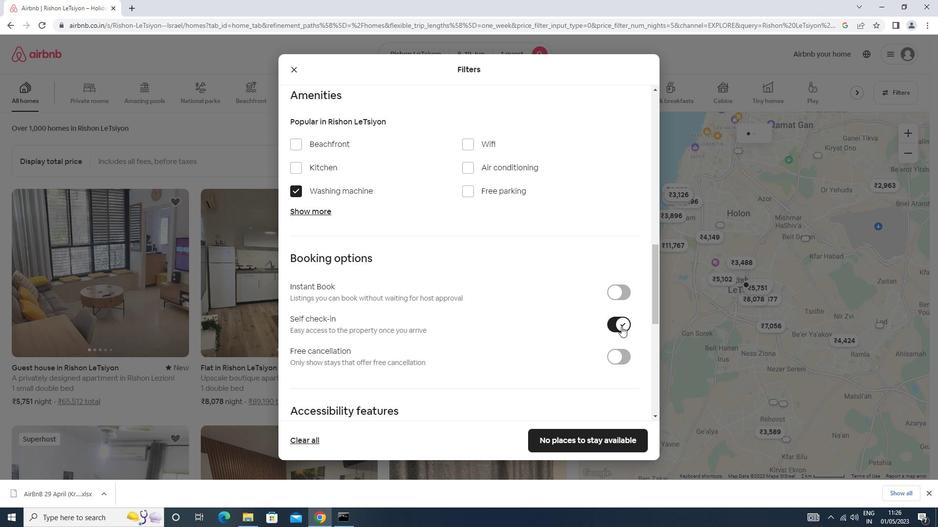 
Action: Mouse scrolled (621, 326) with delta (0, 0)
Screenshot: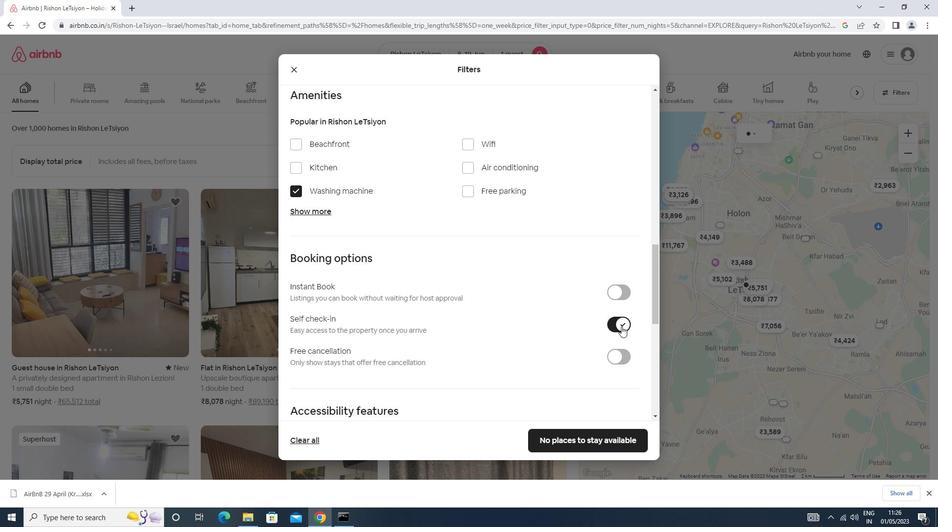 
Action: Mouse scrolled (621, 326) with delta (0, 0)
Screenshot: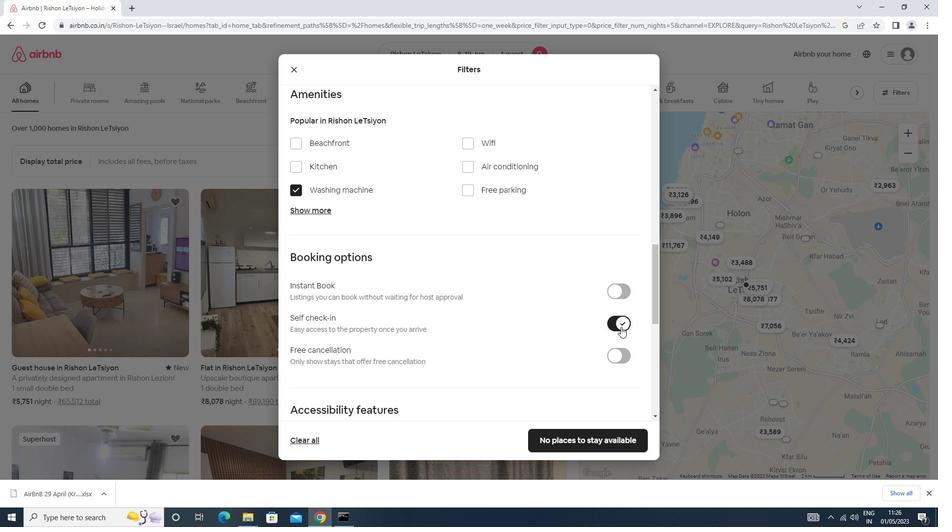 
Action: Mouse scrolled (621, 326) with delta (0, 0)
Screenshot: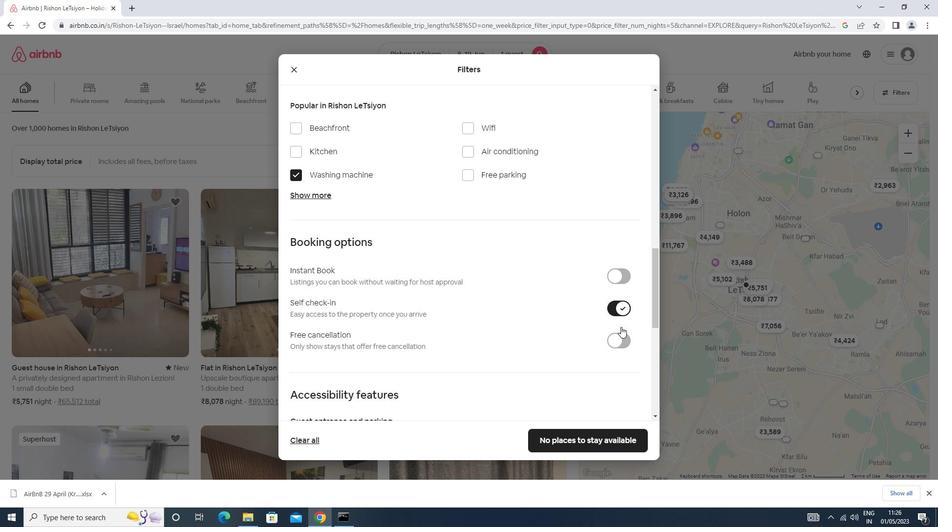 
Action: Mouse scrolled (621, 326) with delta (0, 0)
Screenshot: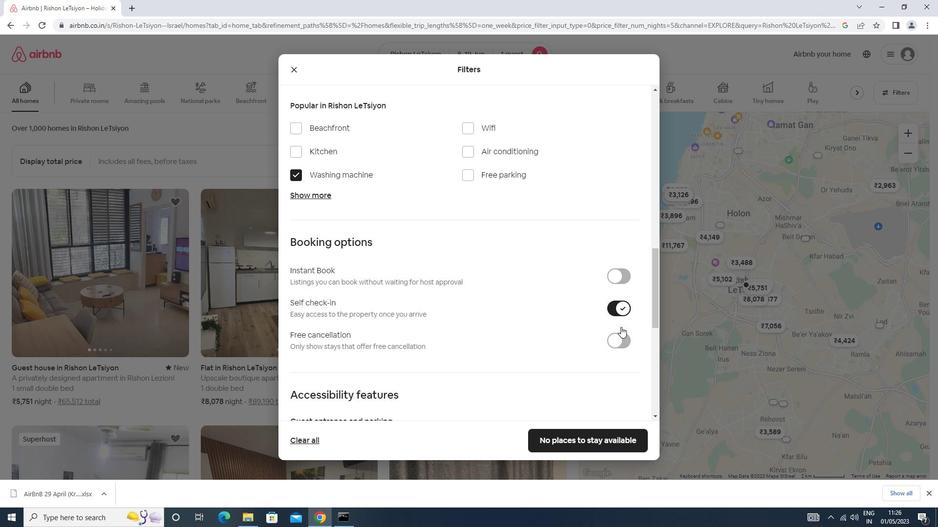 
Action: Mouse moved to (621, 327)
Screenshot: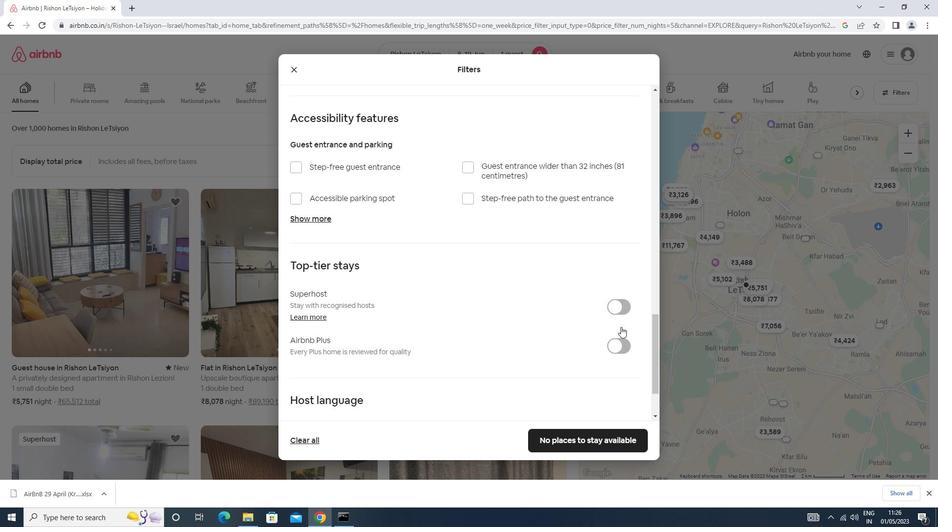 
Action: Mouse scrolled (621, 326) with delta (0, 0)
Screenshot: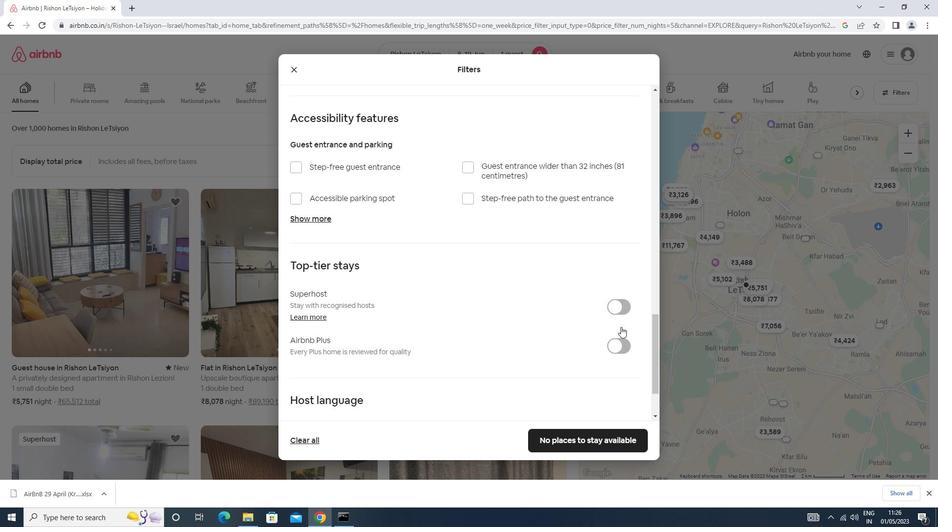 
Action: Mouse moved to (620, 327)
Screenshot: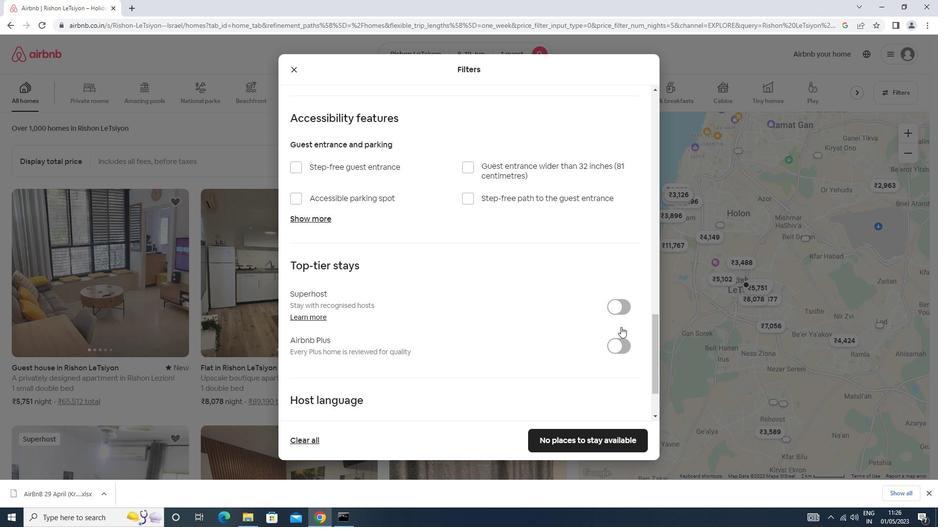 
Action: Mouse scrolled (620, 327) with delta (0, 0)
Screenshot: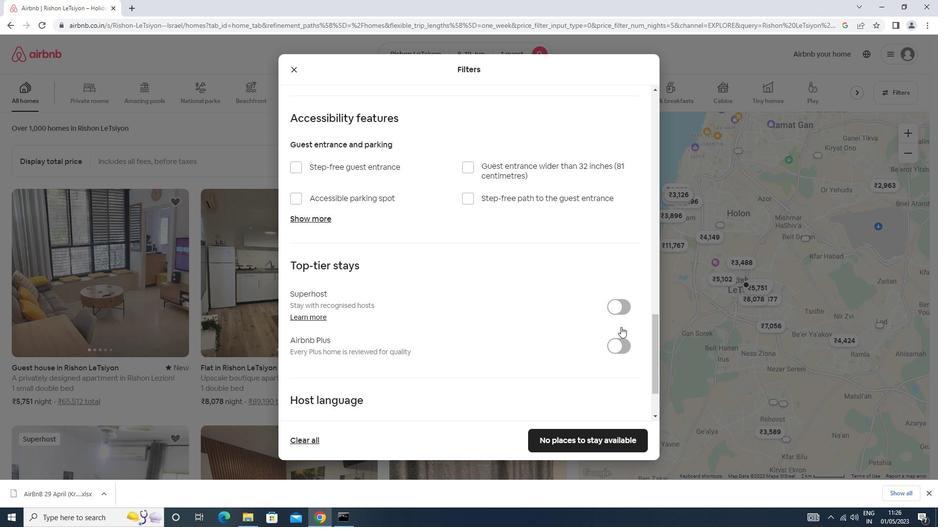 
Action: Mouse scrolled (620, 327) with delta (0, 0)
Screenshot: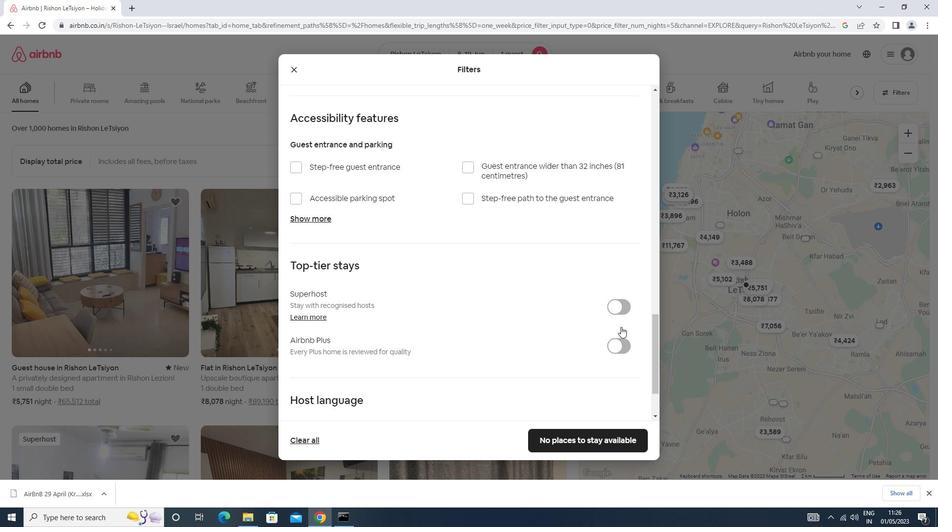 
Action: Mouse scrolled (620, 327) with delta (0, 0)
Screenshot: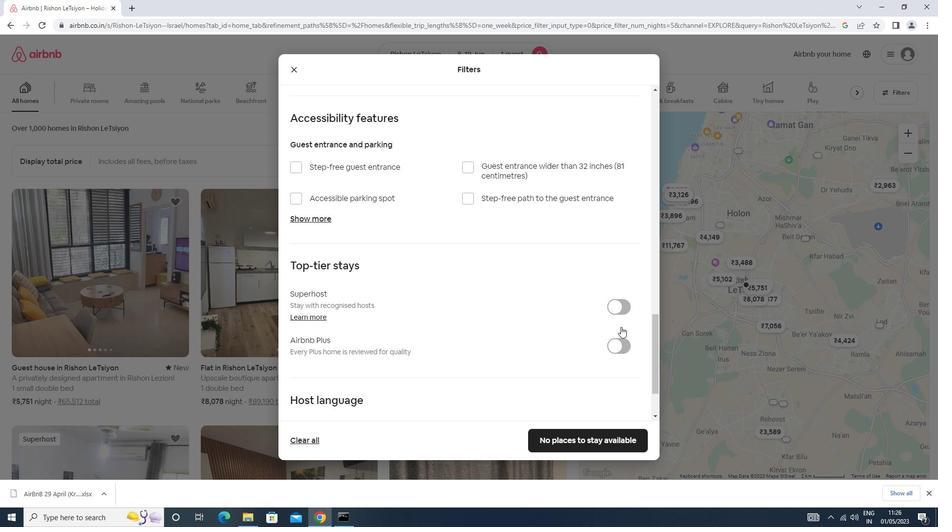 
Action: Mouse scrolled (620, 327) with delta (0, 0)
Screenshot: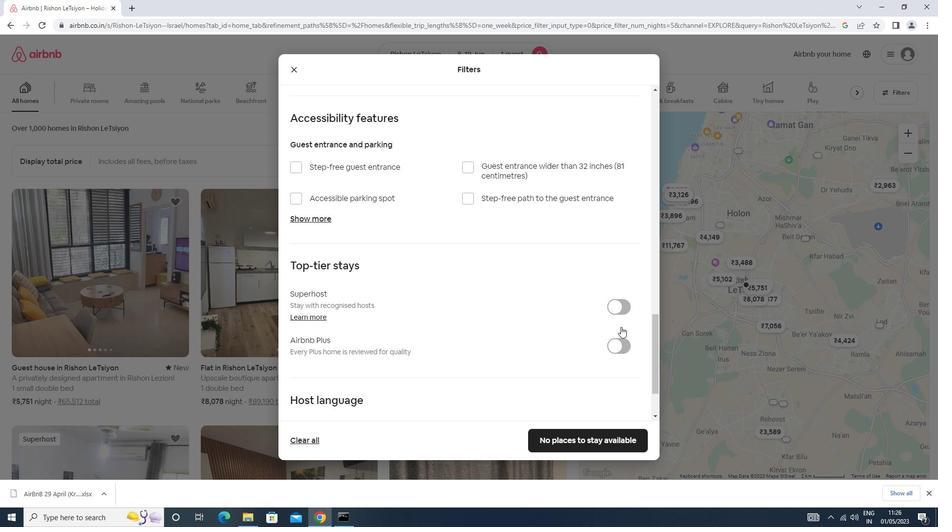 
Action: Mouse scrolled (620, 327) with delta (0, 0)
Screenshot: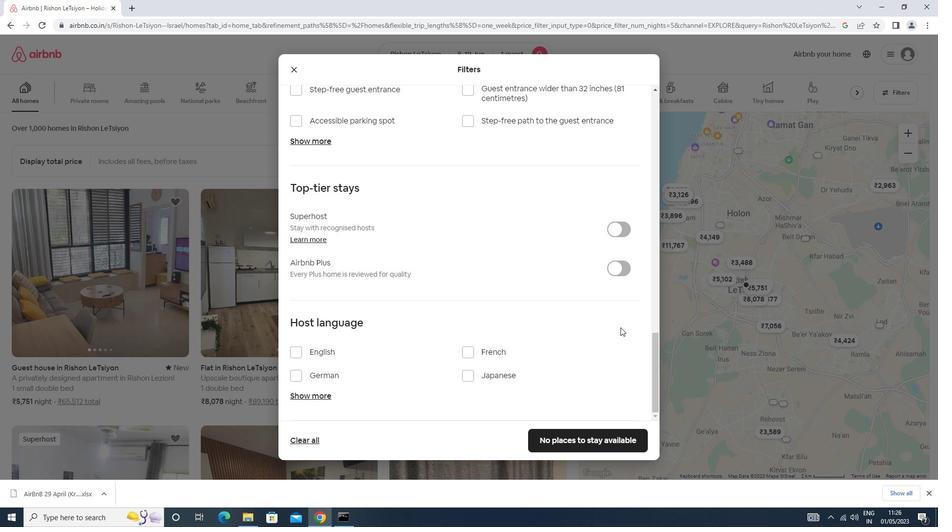 
Action: Mouse scrolled (620, 327) with delta (0, 0)
Screenshot: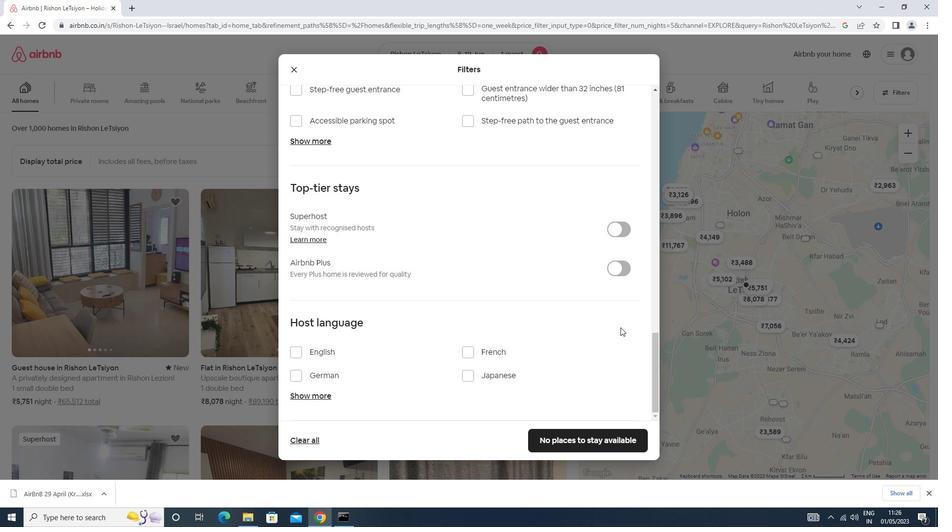 
Action: Mouse scrolled (620, 327) with delta (0, 0)
Screenshot: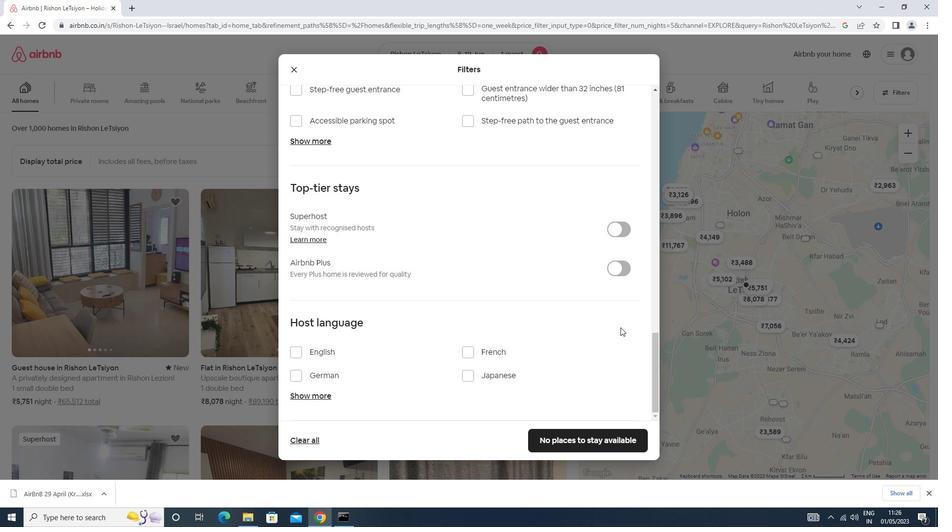 
Action: Mouse scrolled (620, 327) with delta (0, 0)
Screenshot: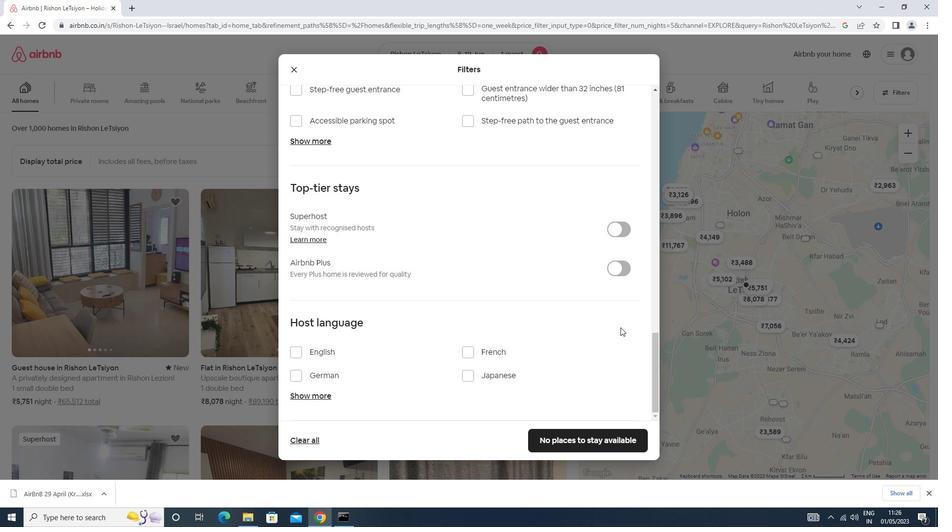 
Action: Mouse scrolled (620, 327) with delta (0, 0)
Screenshot: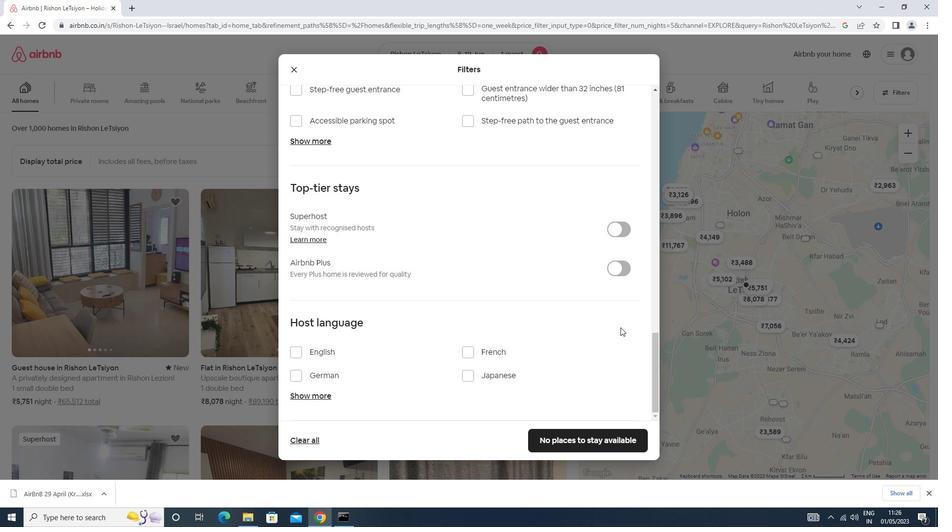 
Action: Mouse scrolled (620, 327) with delta (0, 0)
Screenshot: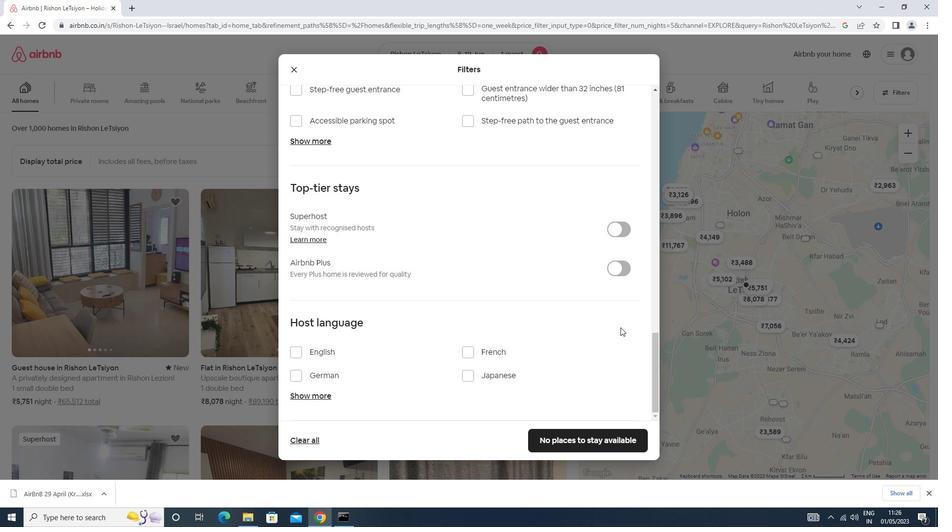 
Action: Mouse moved to (343, 345)
Screenshot: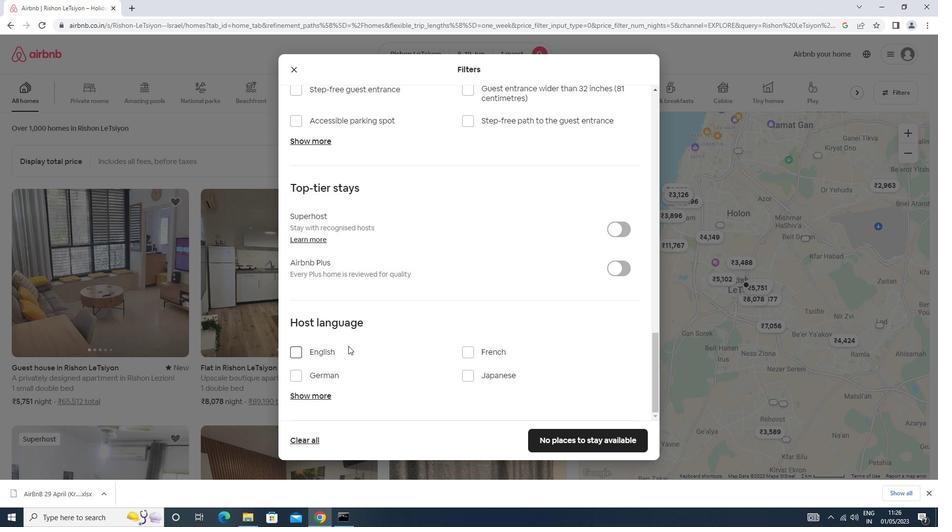 
Action: Mouse pressed left at (343, 345)
Screenshot: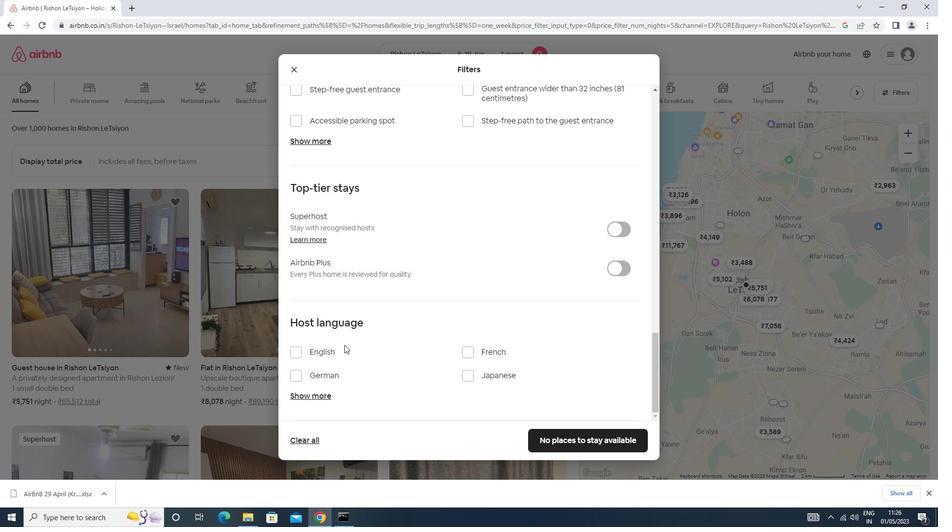 
Action: Mouse moved to (334, 349)
Screenshot: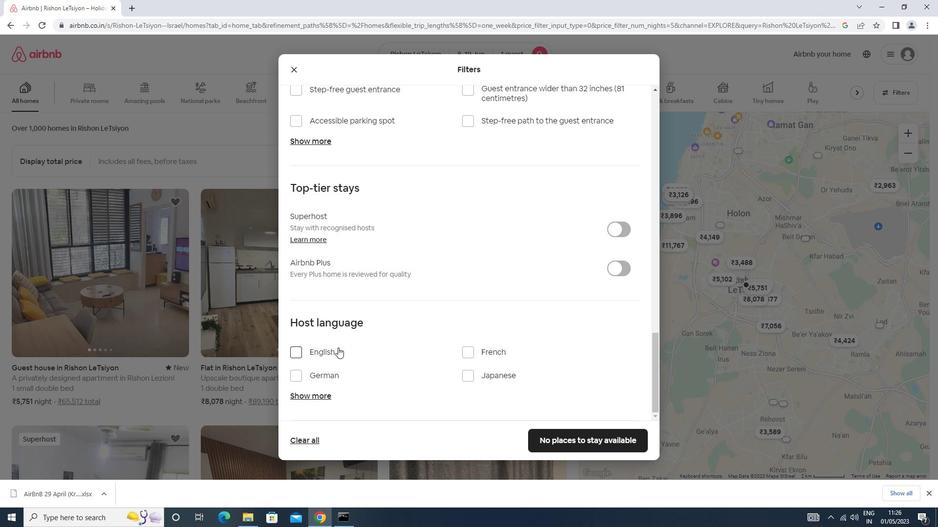 
Action: Mouse pressed left at (334, 349)
Screenshot: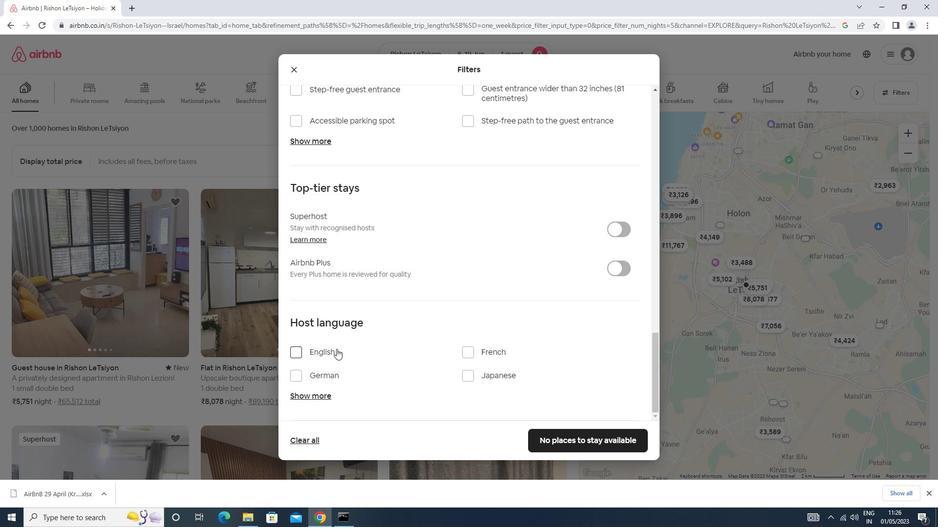 
Action: Mouse moved to (578, 437)
Screenshot: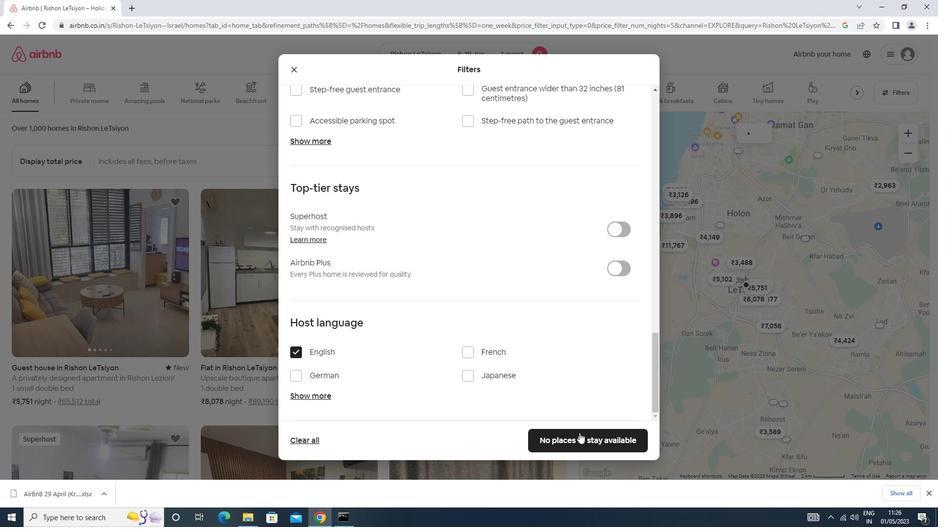 
Action: Mouse pressed left at (578, 437)
Screenshot: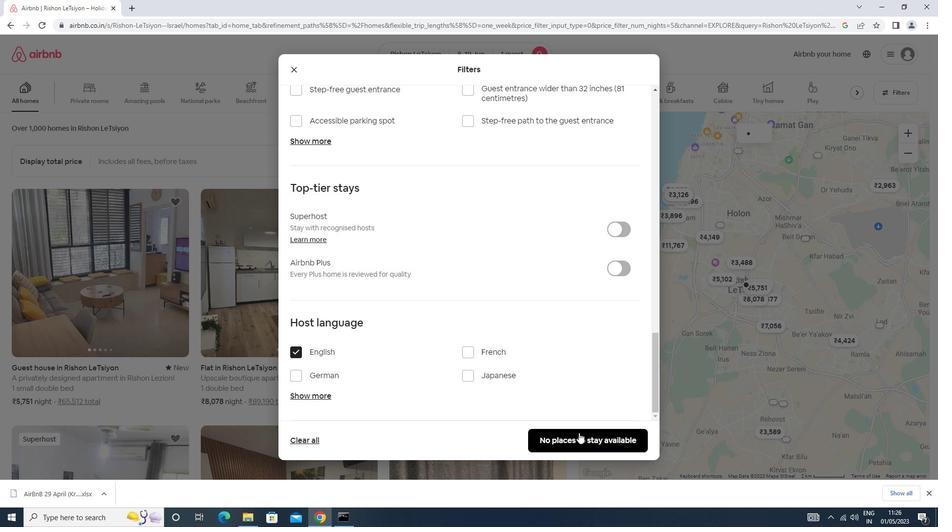 
Action: Mouse moved to (576, 433)
Screenshot: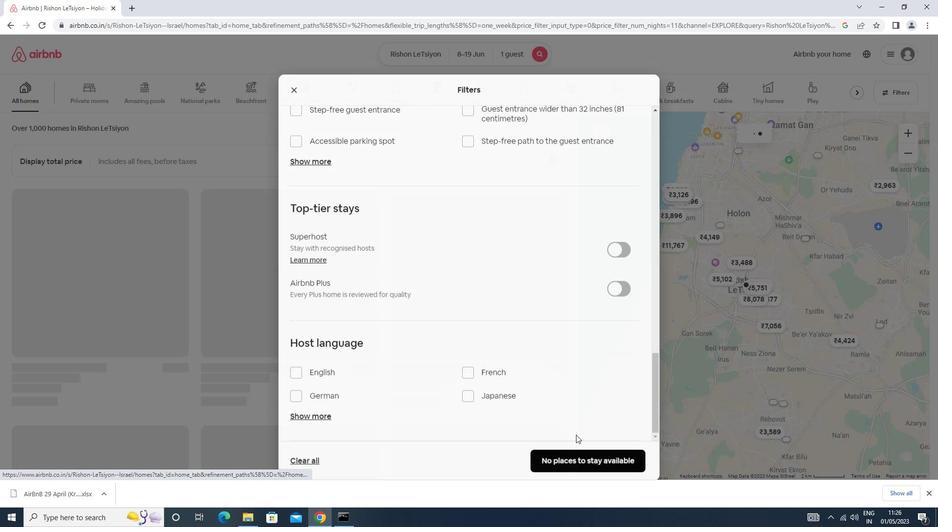 
